 Task: Search one way flight ticket for 3 adults, 3 children in business from Wilmington: Wilmington Airport to Laramie: Laramie Regional Airport on 5-3-2023. Choice of flights is Alaska. Number of bags: 1 checked bag. Price is upto 42000. Outbound departure time preference is 21:45.
Action: Mouse moved to (350, 179)
Screenshot: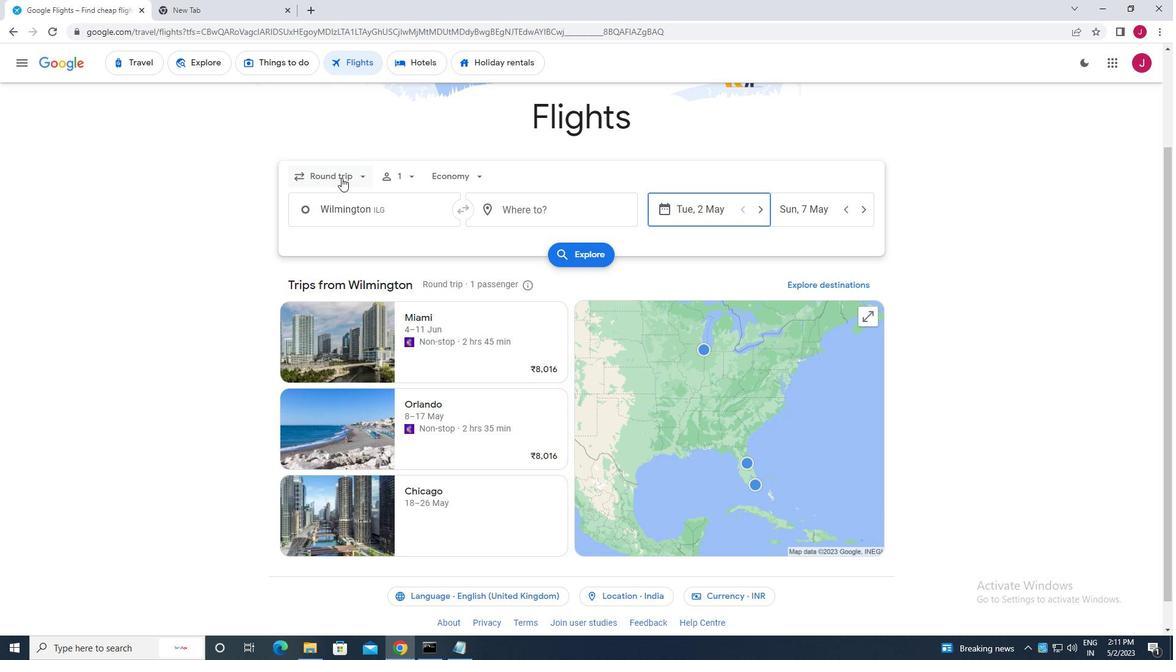 
Action: Mouse pressed left at (350, 179)
Screenshot: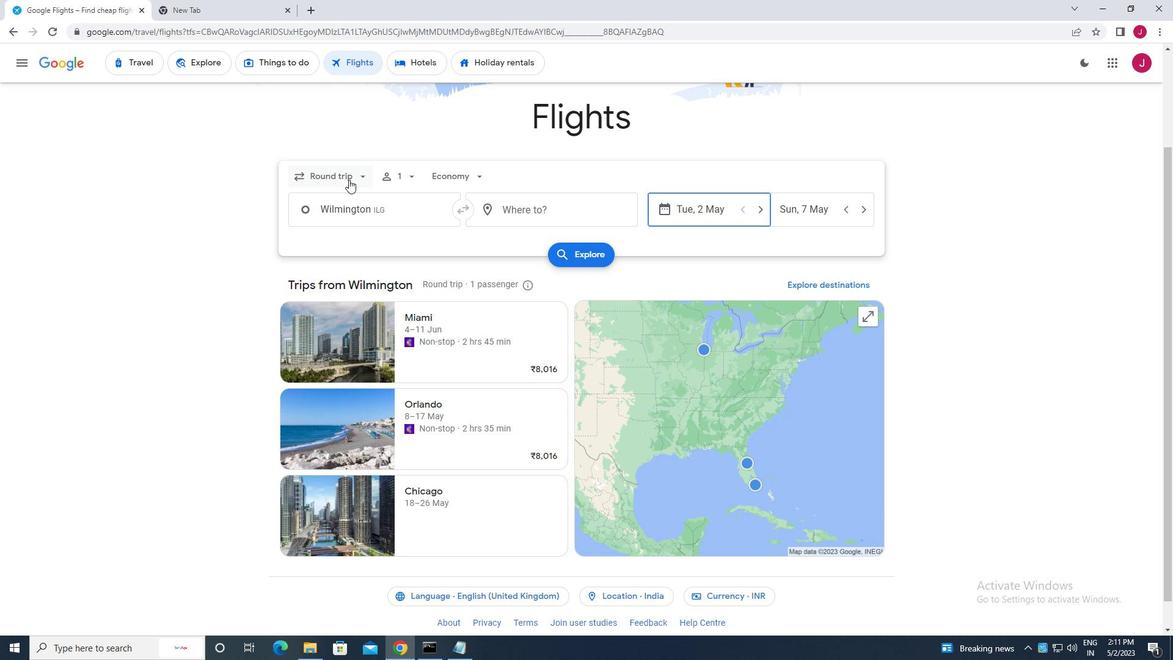 
Action: Mouse moved to (363, 231)
Screenshot: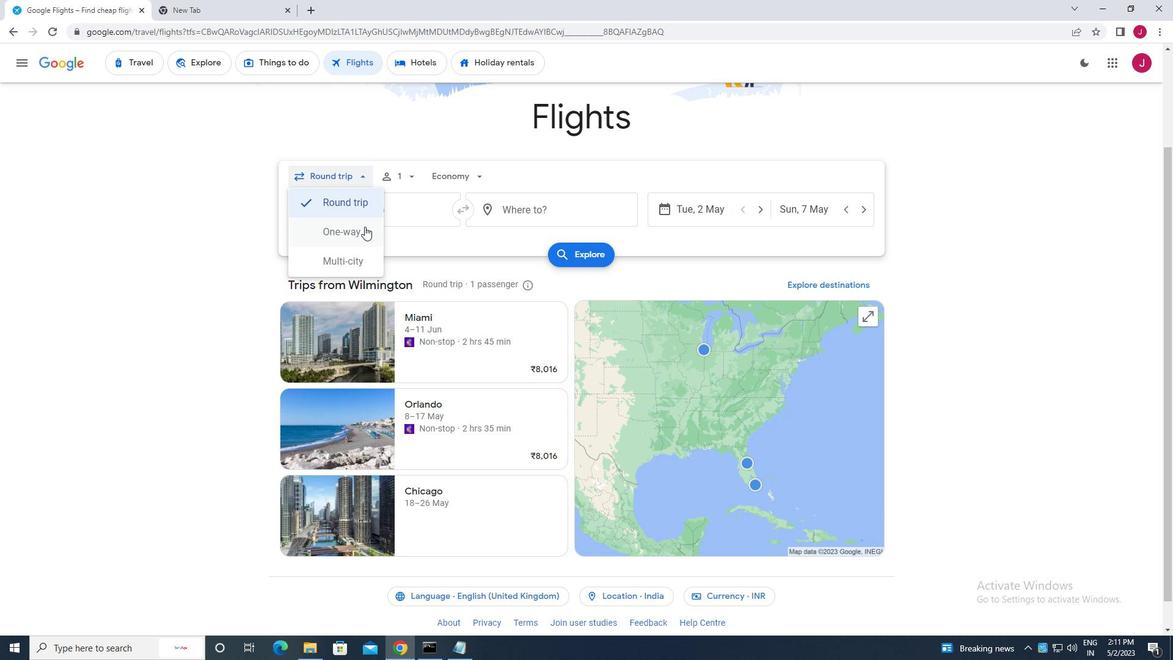 
Action: Mouse pressed left at (363, 231)
Screenshot: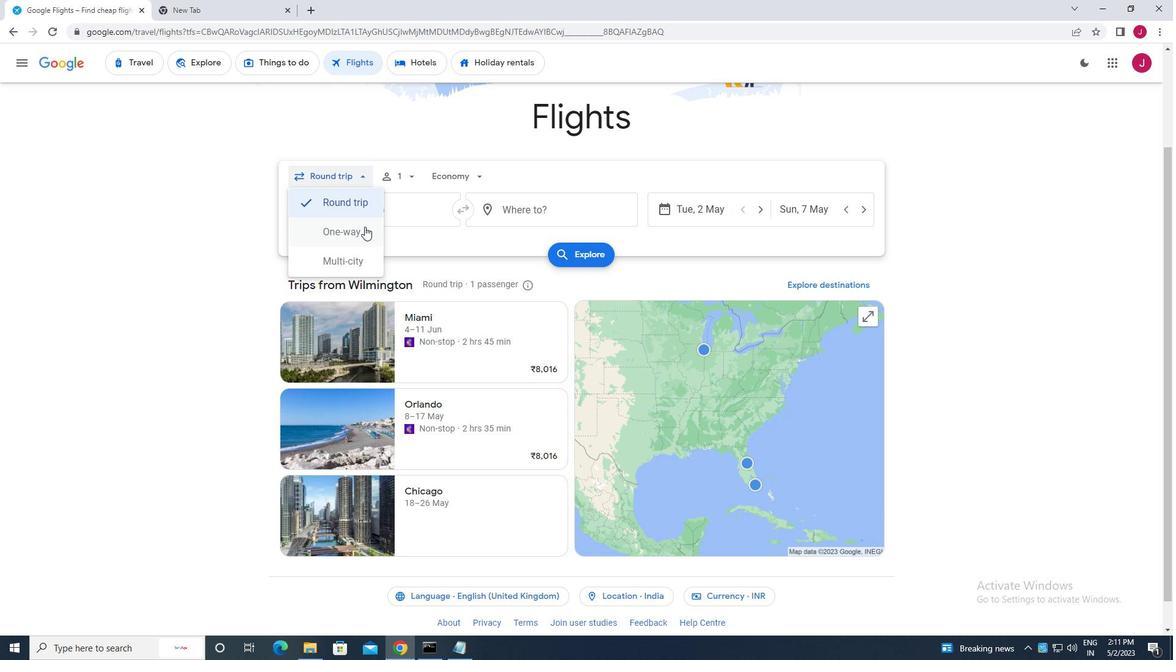 
Action: Mouse moved to (402, 176)
Screenshot: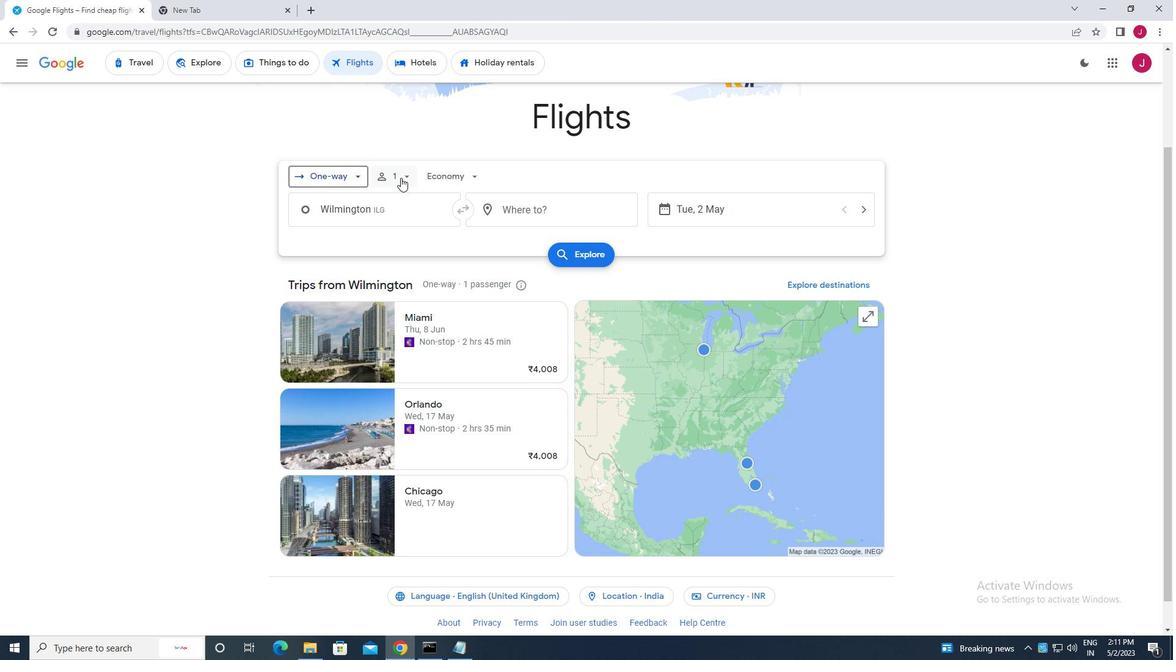 
Action: Mouse pressed left at (402, 176)
Screenshot: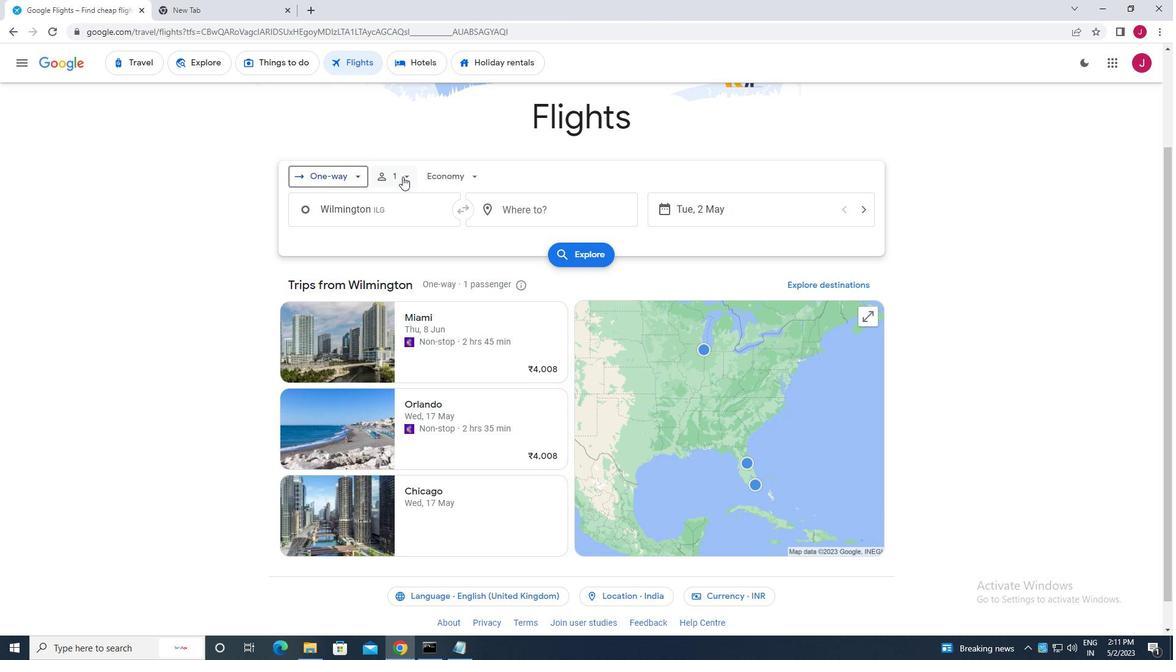 
Action: Mouse moved to (503, 215)
Screenshot: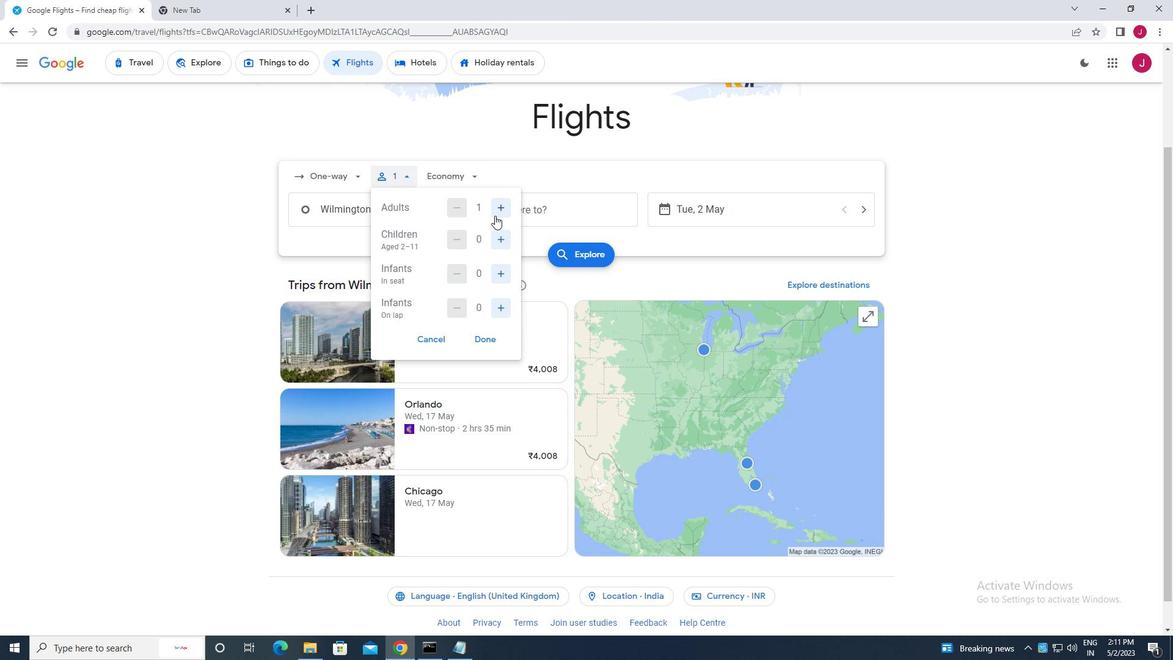 
Action: Mouse pressed left at (503, 215)
Screenshot: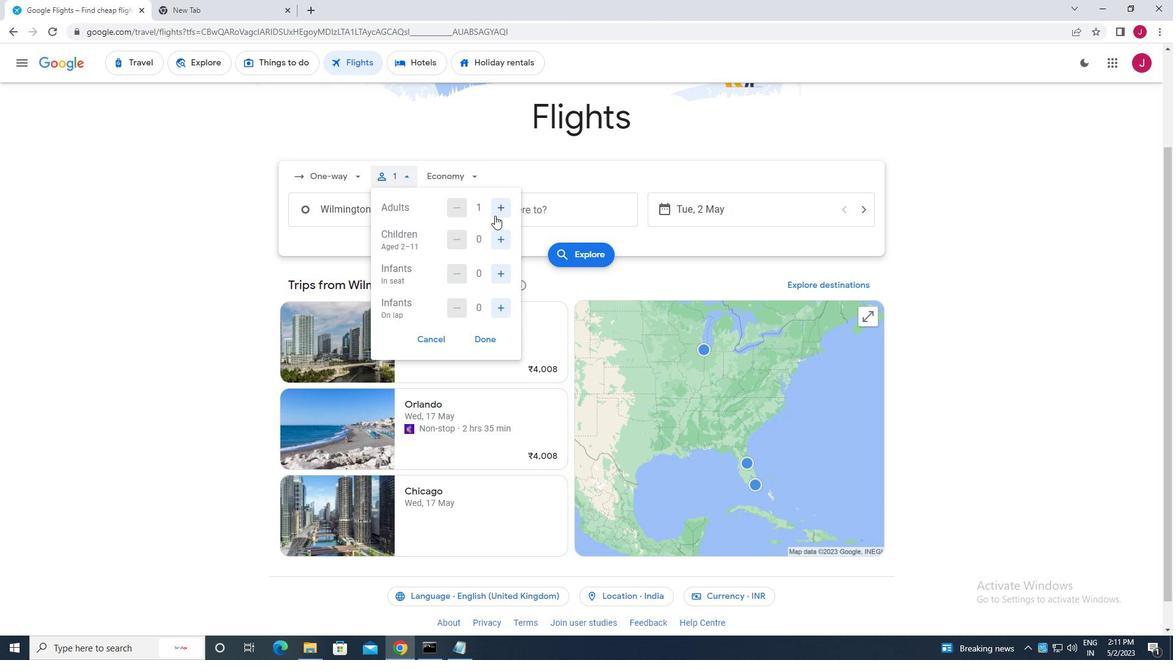 
Action: Mouse moved to (503, 215)
Screenshot: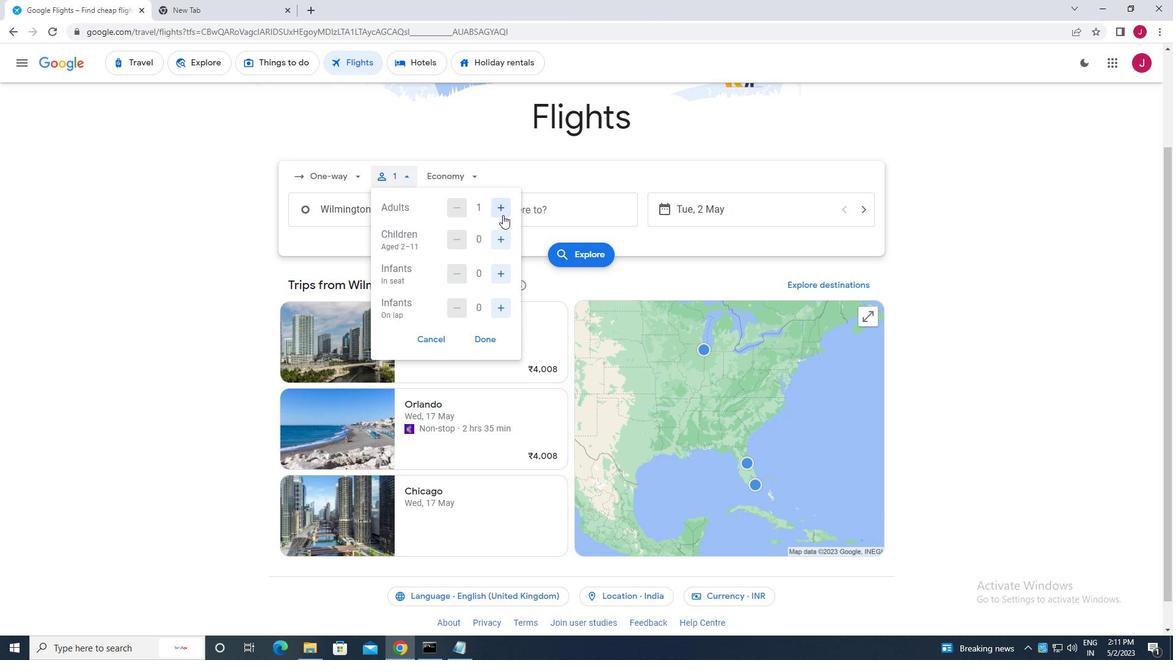 
Action: Mouse pressed left at (503, 215)
Screenshot: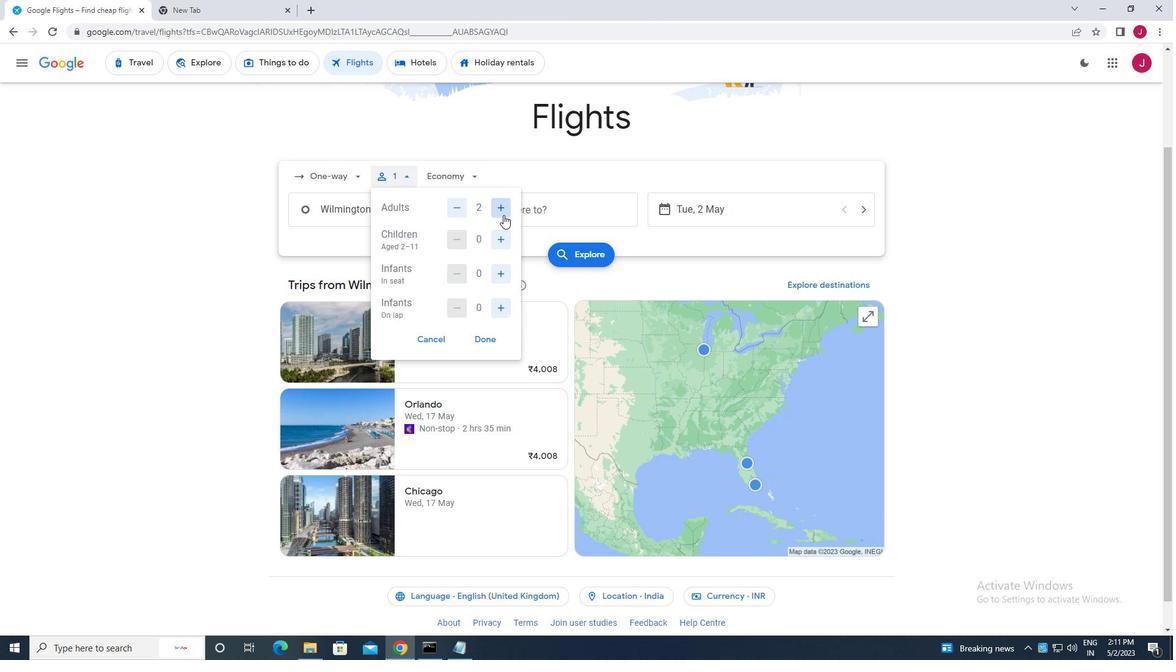 
Action: Mouse moved to (500, 240)
Screenshot: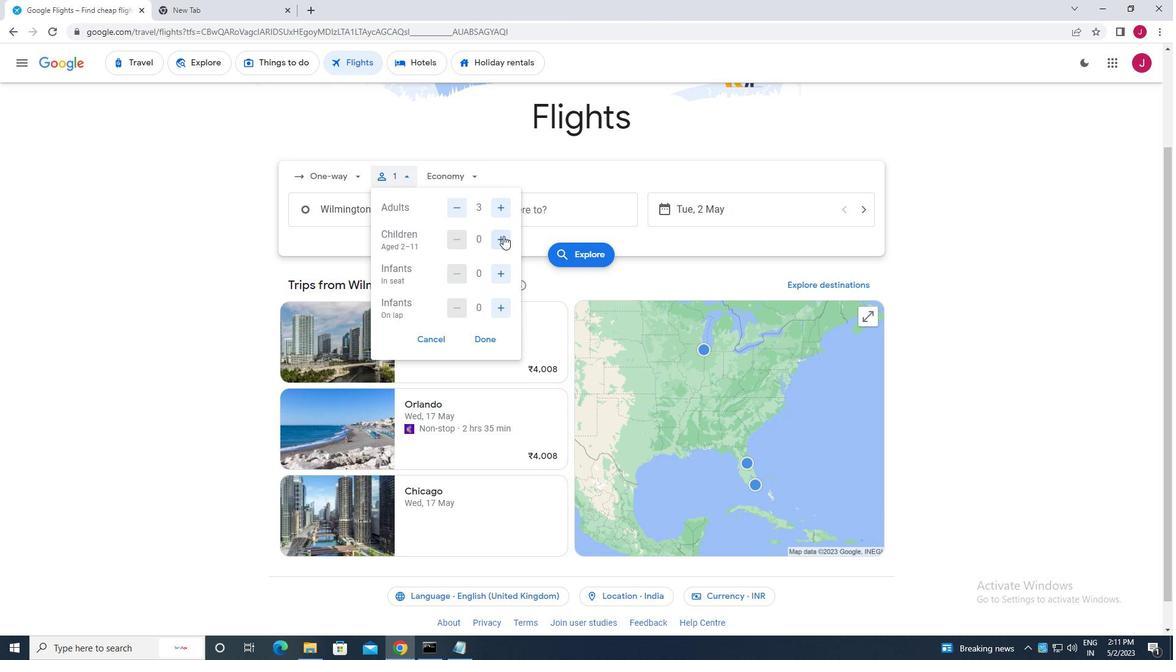 
Action: Mouse pressed left at (500, 240)
Screenshot: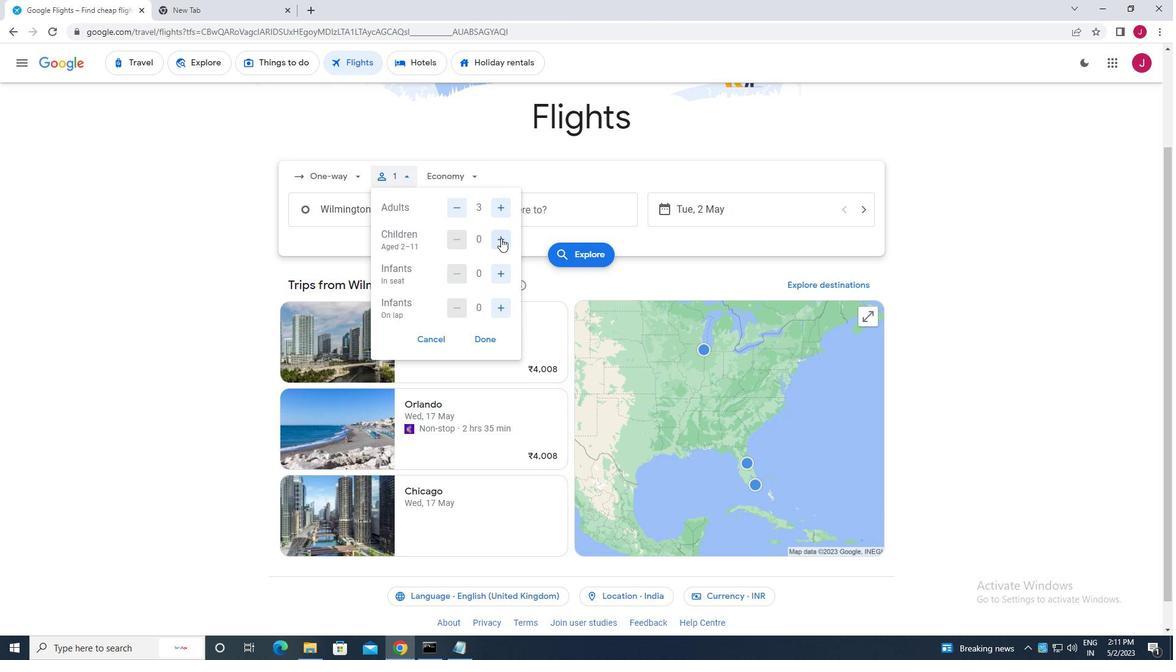 
Action: Mouse moved to (500, 240)
Screenshot: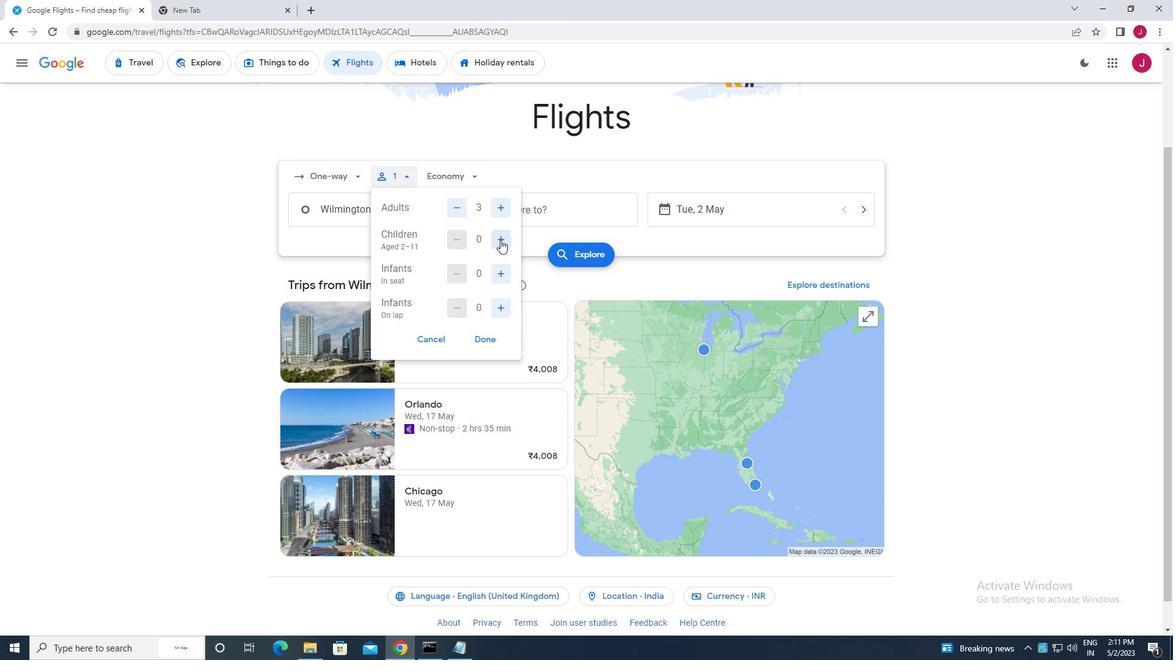 
Action: Mouse pressed left at (500, 240)
Screenshot: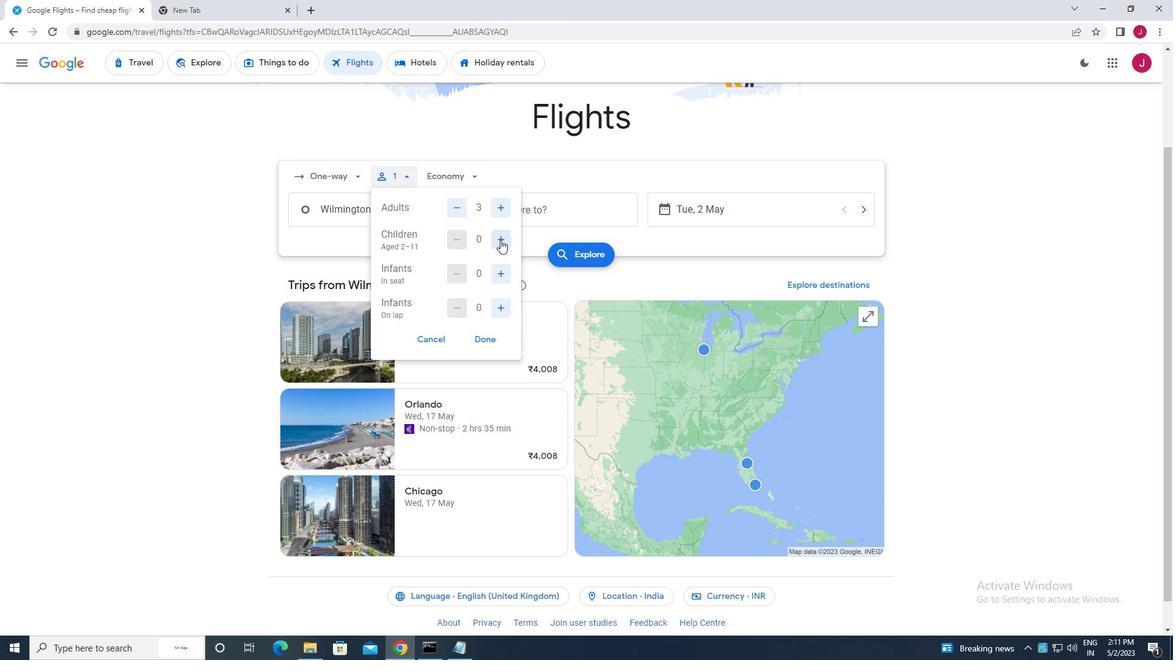 
Action: Mouse moved to (484, 336)
Screenshot: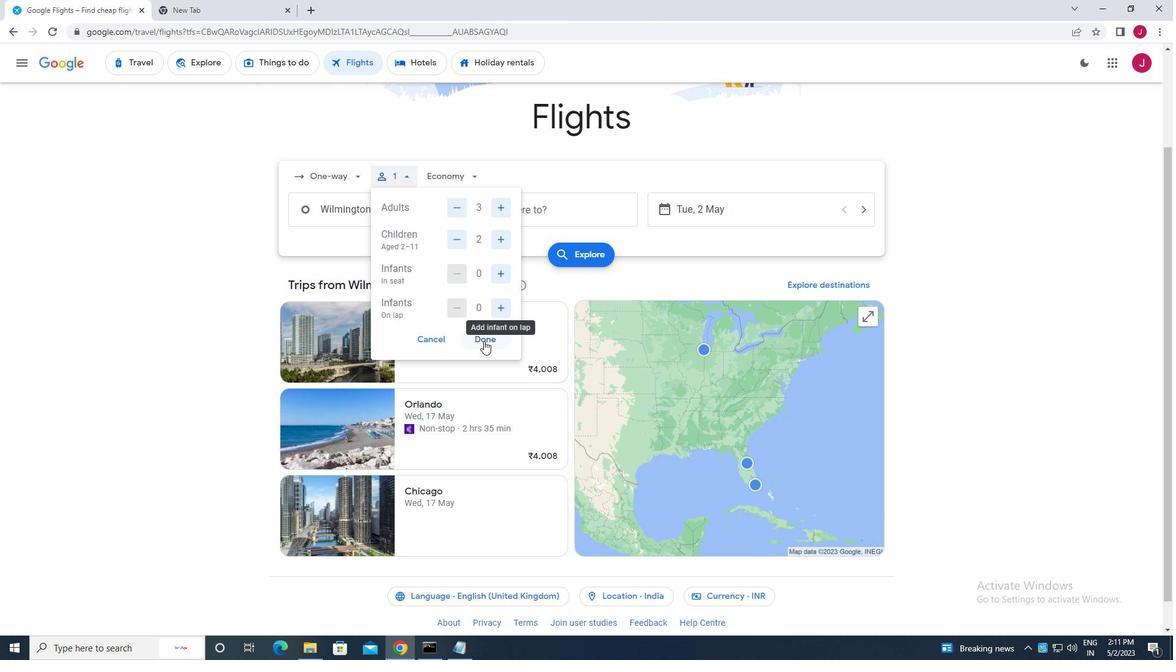
Action: Mouse pressed left at (484, 336)
Screenshot: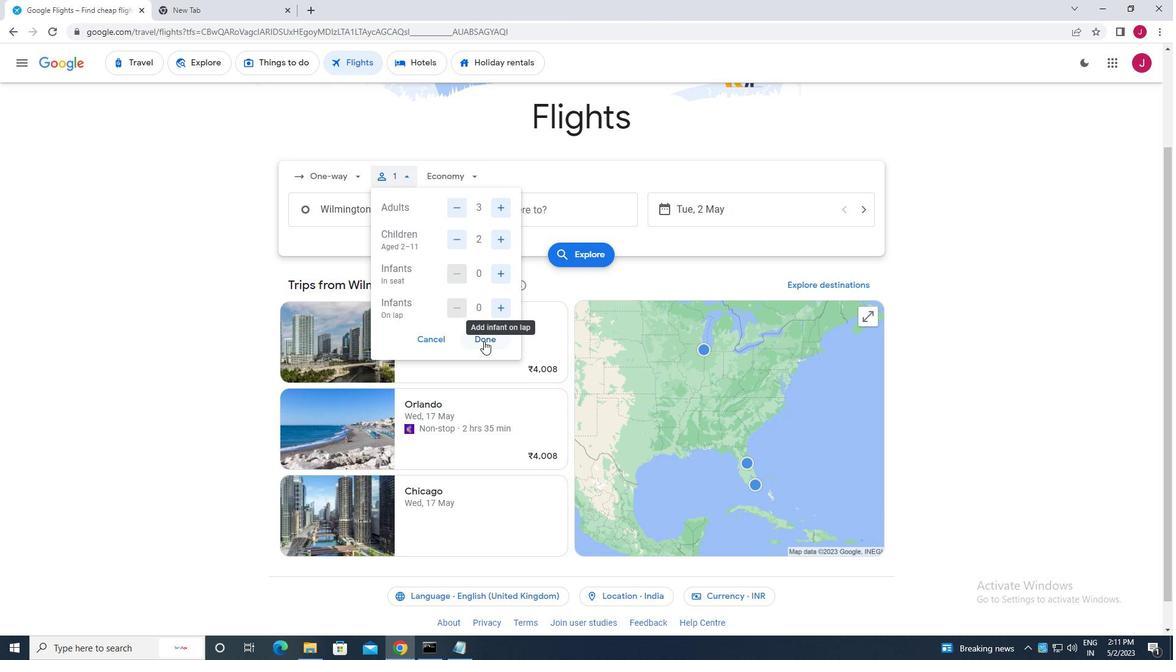 
Action: Mouse moved to (463, 182)
Screenshot: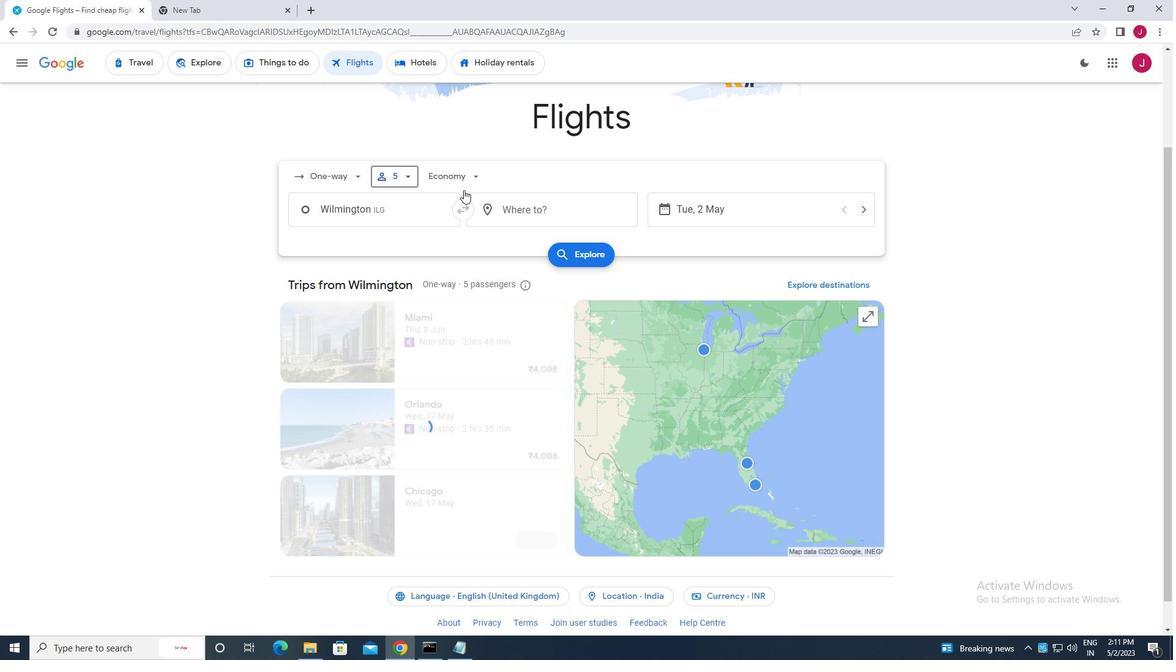 
Action: Mouse pressed left at (463, 182)
Screenshot: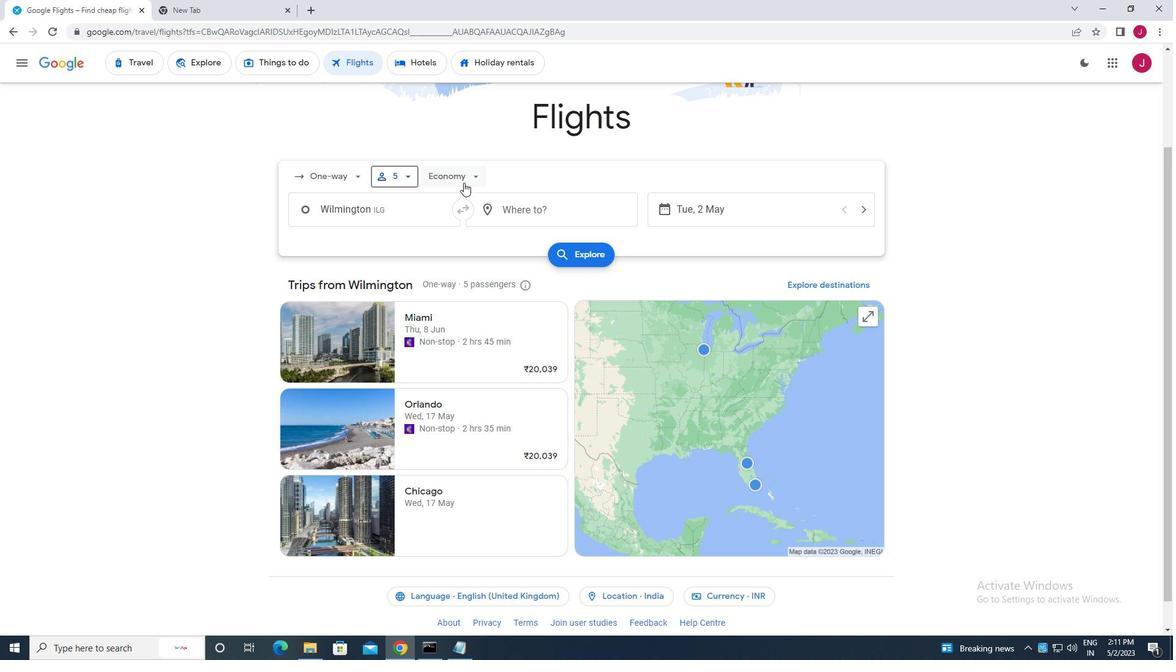 
Action: Mouse moved to (463, 262)
Screenshot: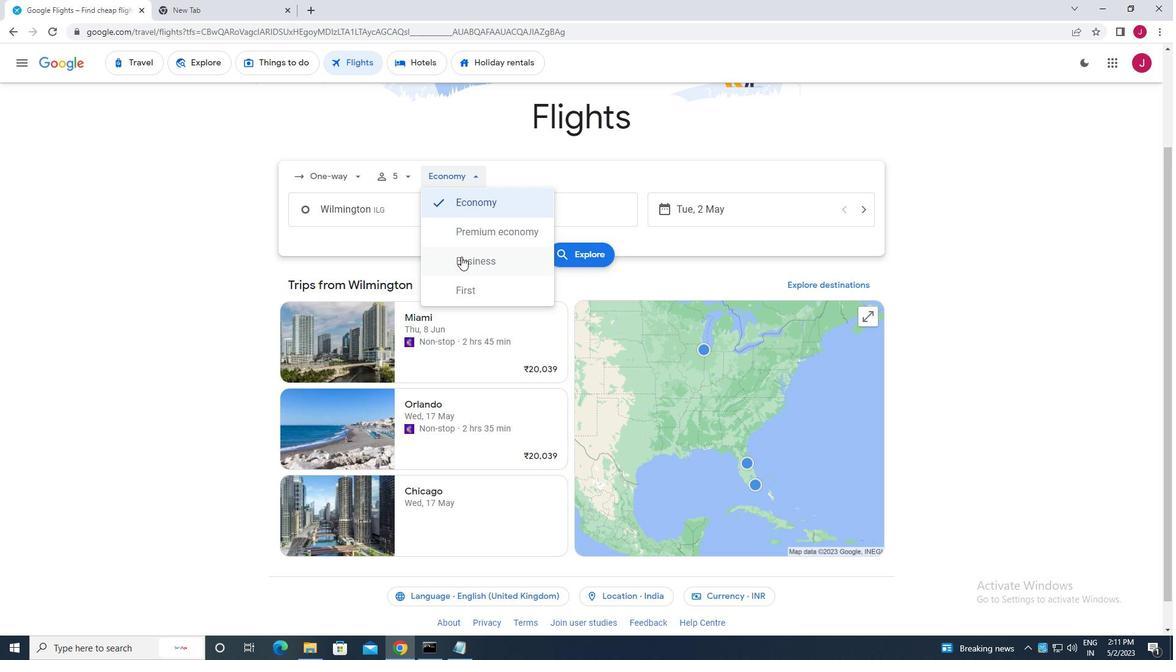 
Action: Mouse pressed left at (463, 262)
Screenshot: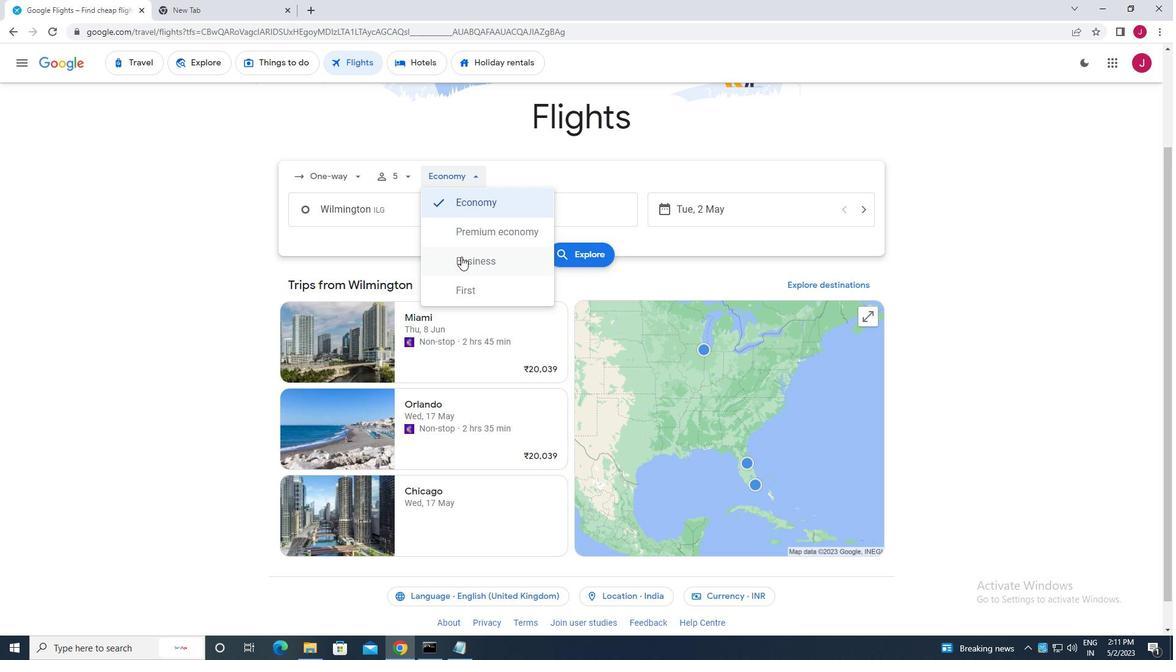 
Action: Mouse moved to (420, 217)
Screenshot: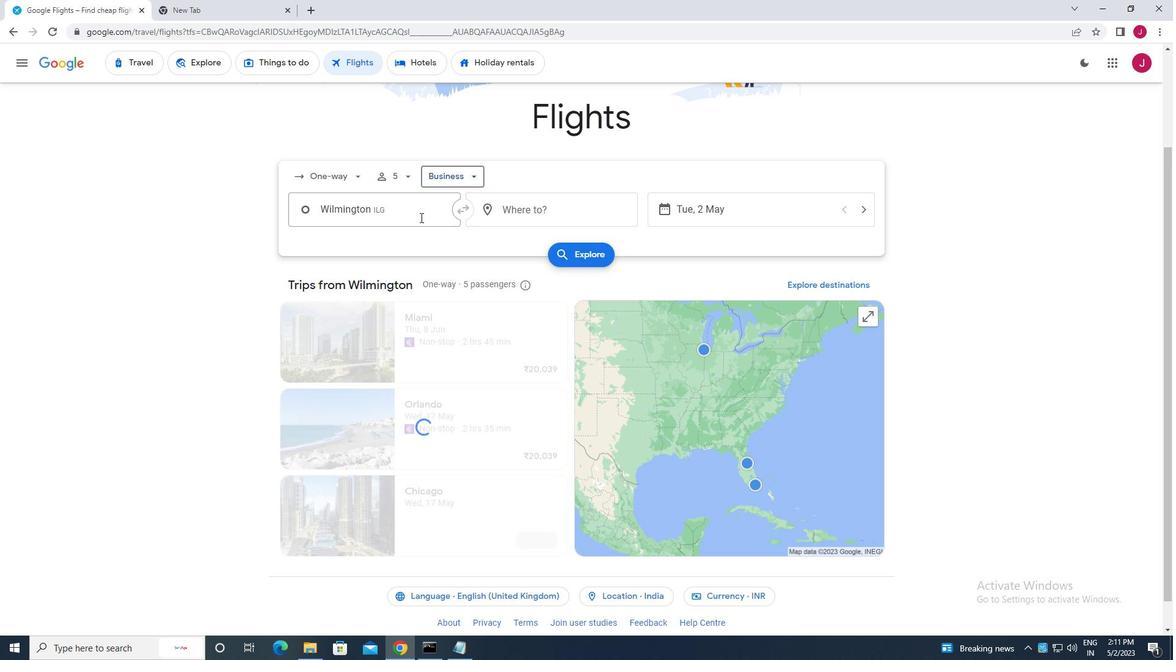 
Action: Mouse pressed left at (420, 217)
Screenshot: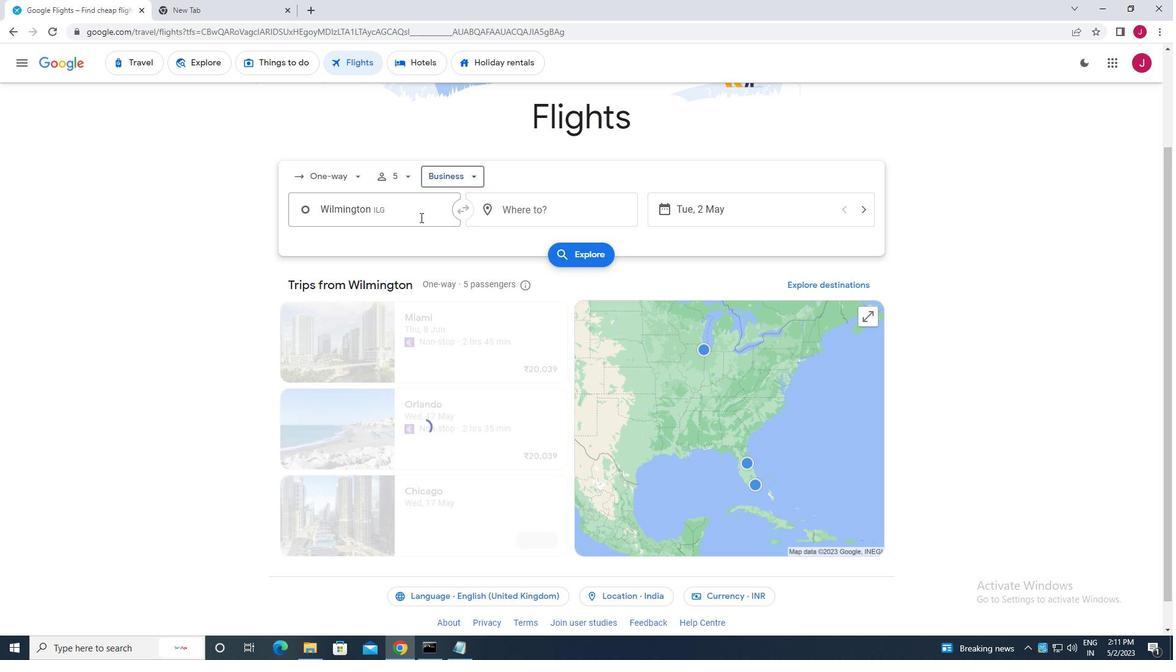 
Action: Mouse moved to (420, 217)
Screenshot: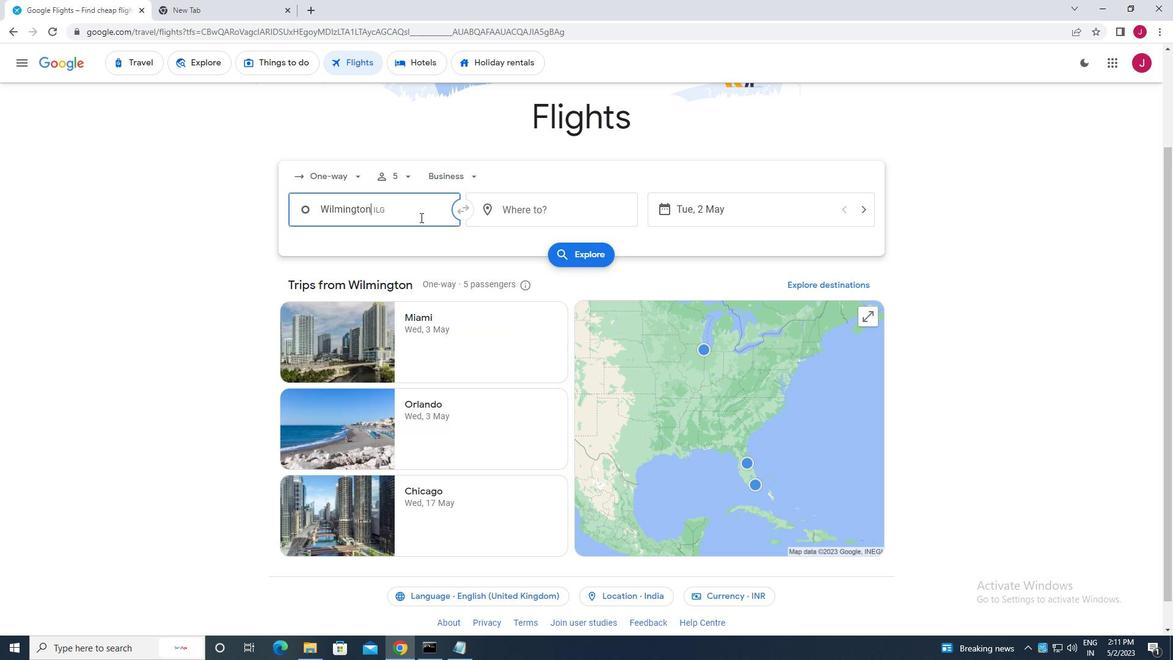 
Action: Key pressed wilmington
Screenshot: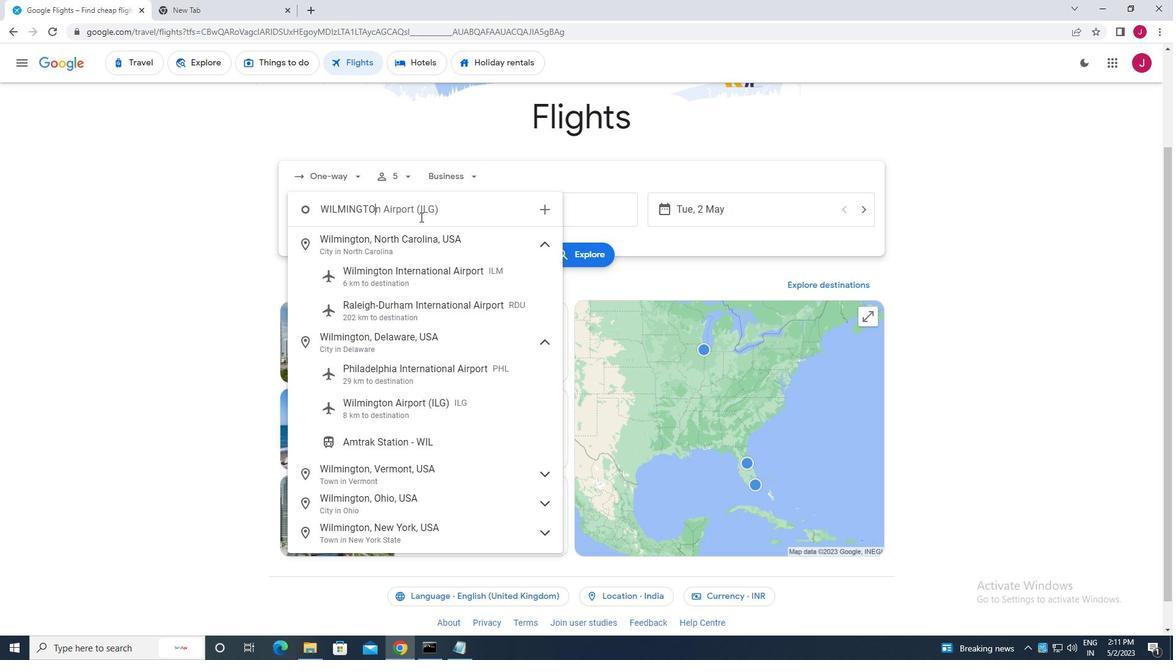 
Action: Mouse moved to (449, 212)
Screenshot: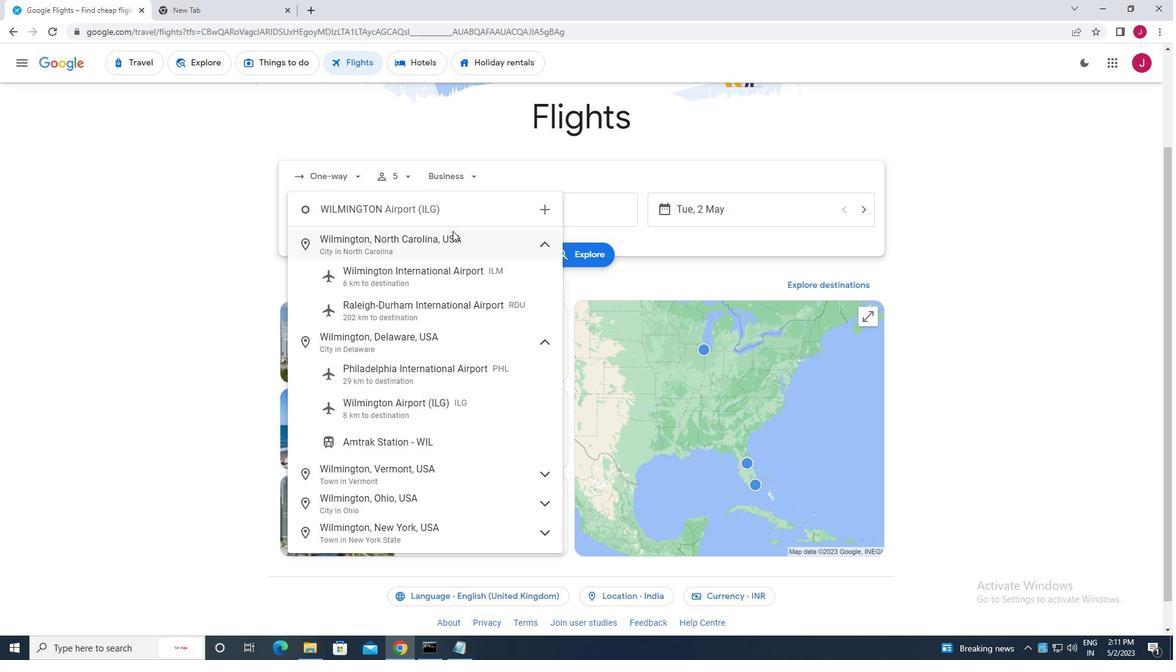 
Action: Key pressed <Key.space>a
Screenshot: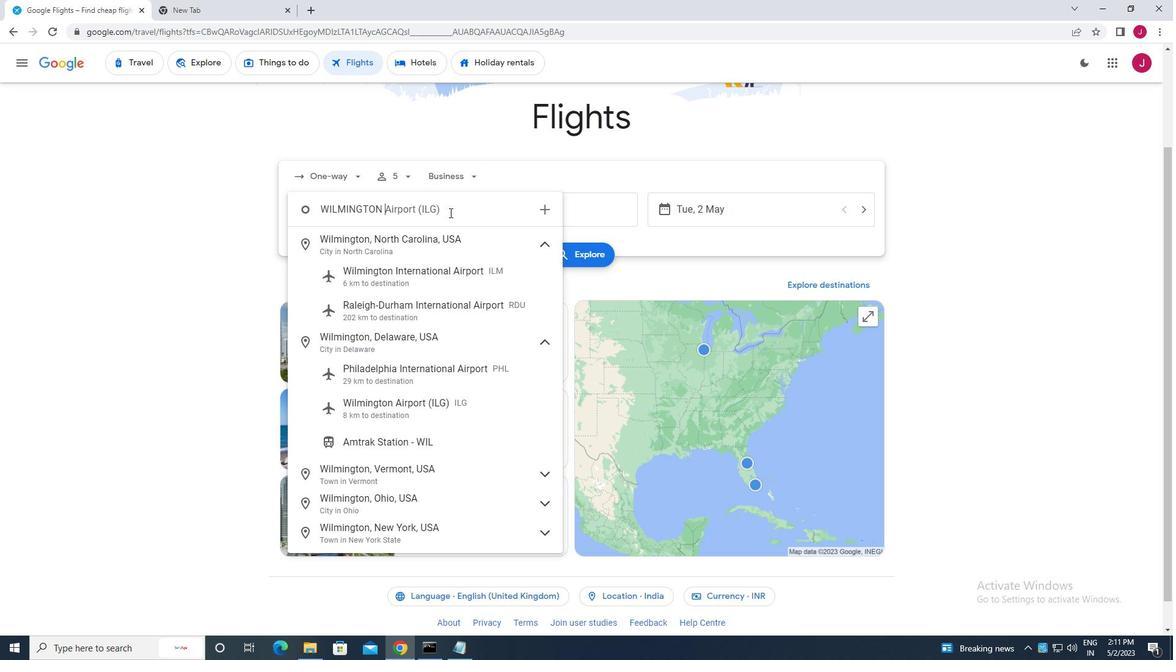 
Action: Mouse moved to (406, 305)
Screenshot: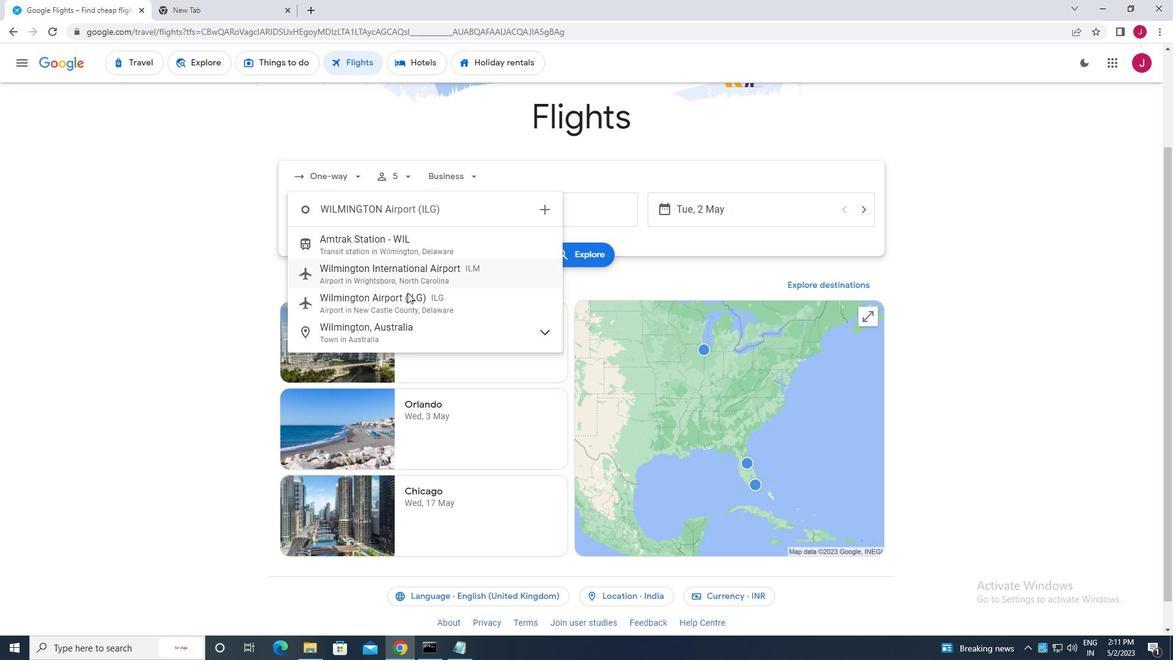 
Action: Mouse pressed left at (406, 305)
Screenshot: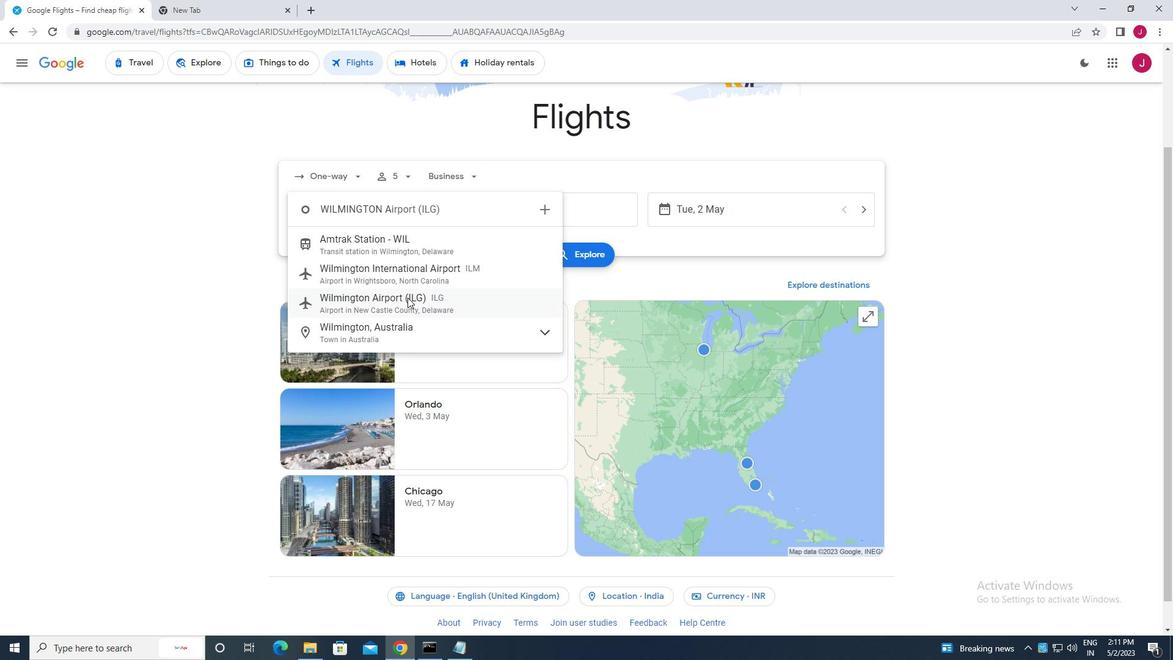 
Action: Mouse moved to (575, 217)
Screenshot: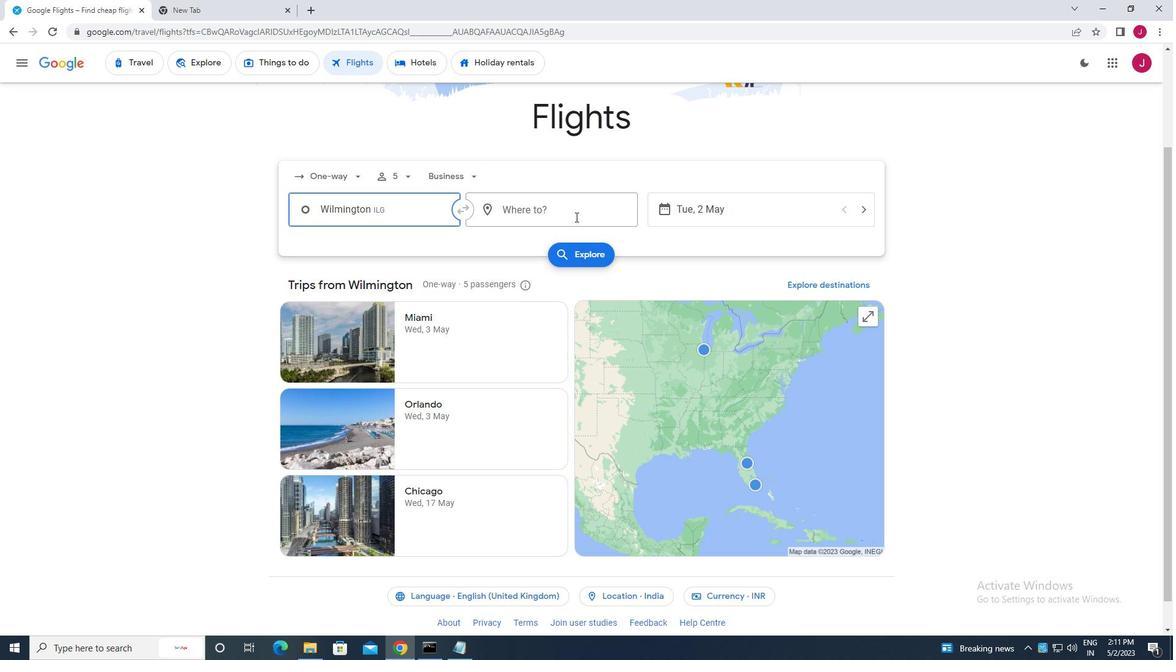 
Action: Mouse pressed left at (575, 217)
Screenshot: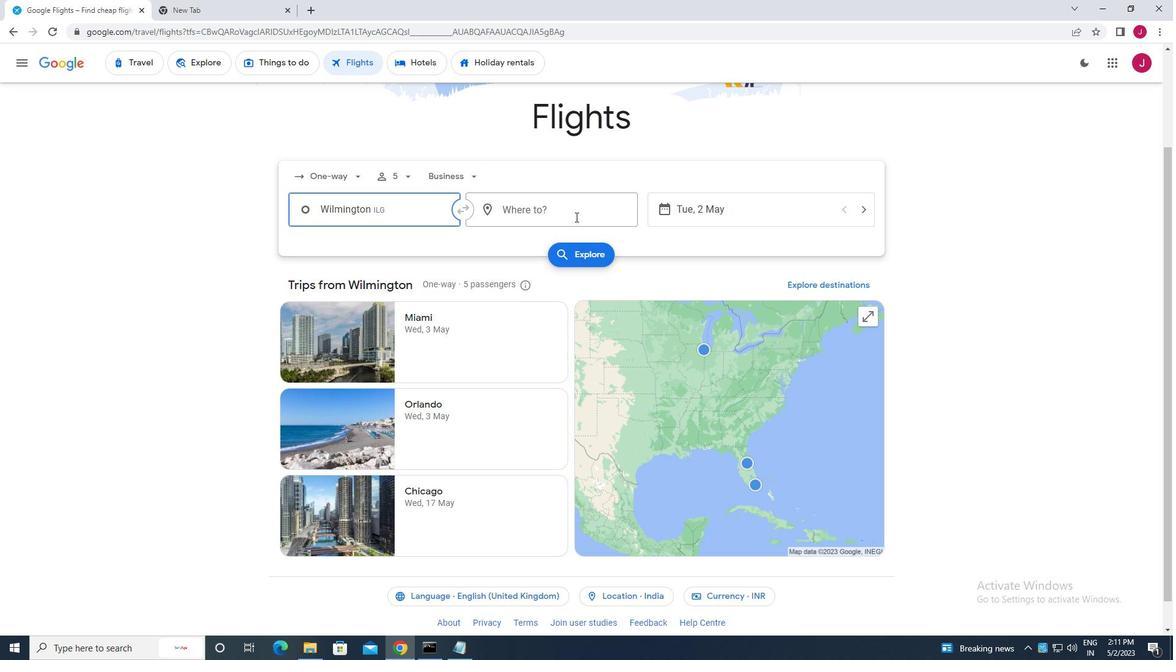
Action: Mouse moved to (575, 217)
Screenshot: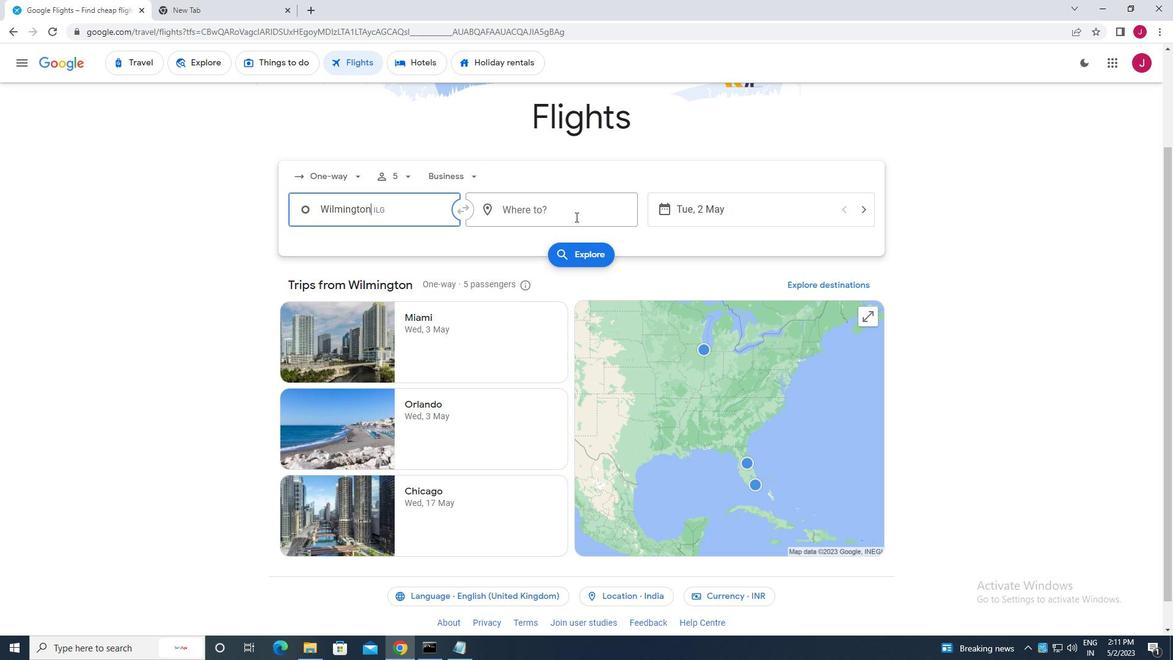 
Action: Key pressed laram
Screenshot: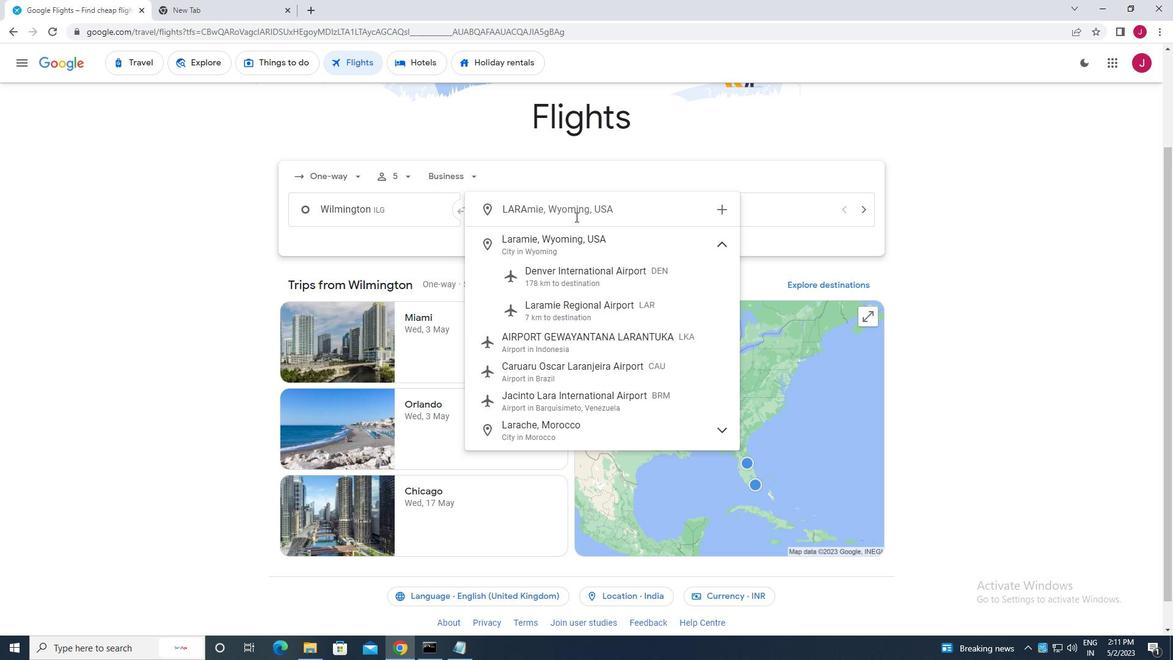 
Action: Mouse moved to (583, 304)
Screenshot: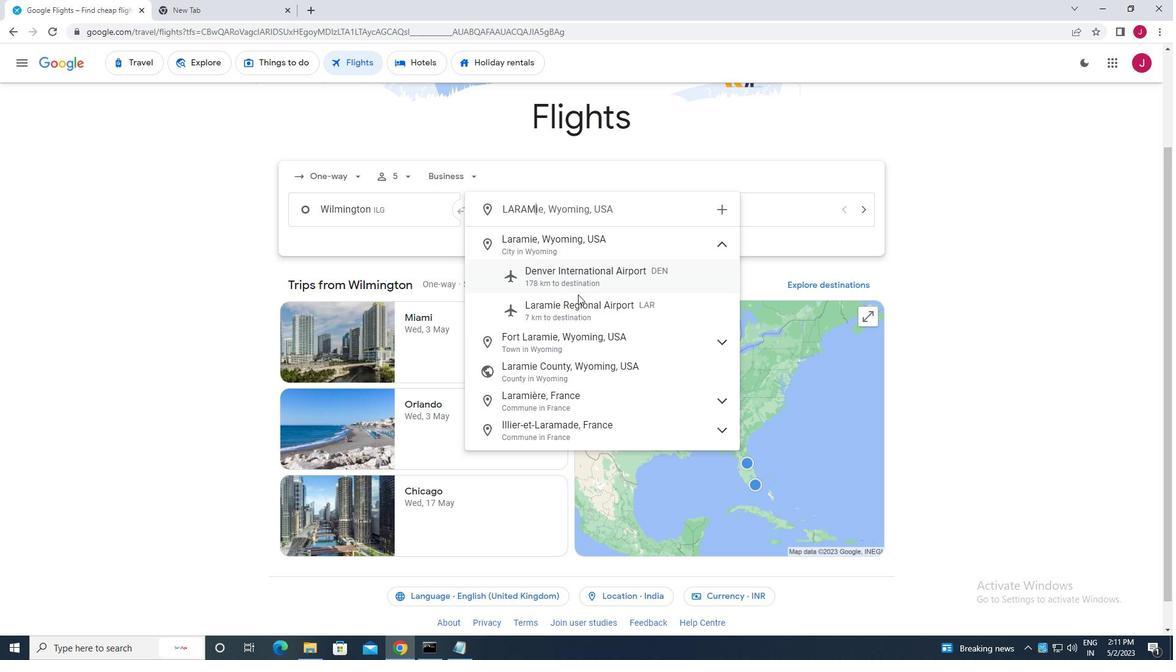 
Action: Mouse pressed left at (583, 304)
Screenshot: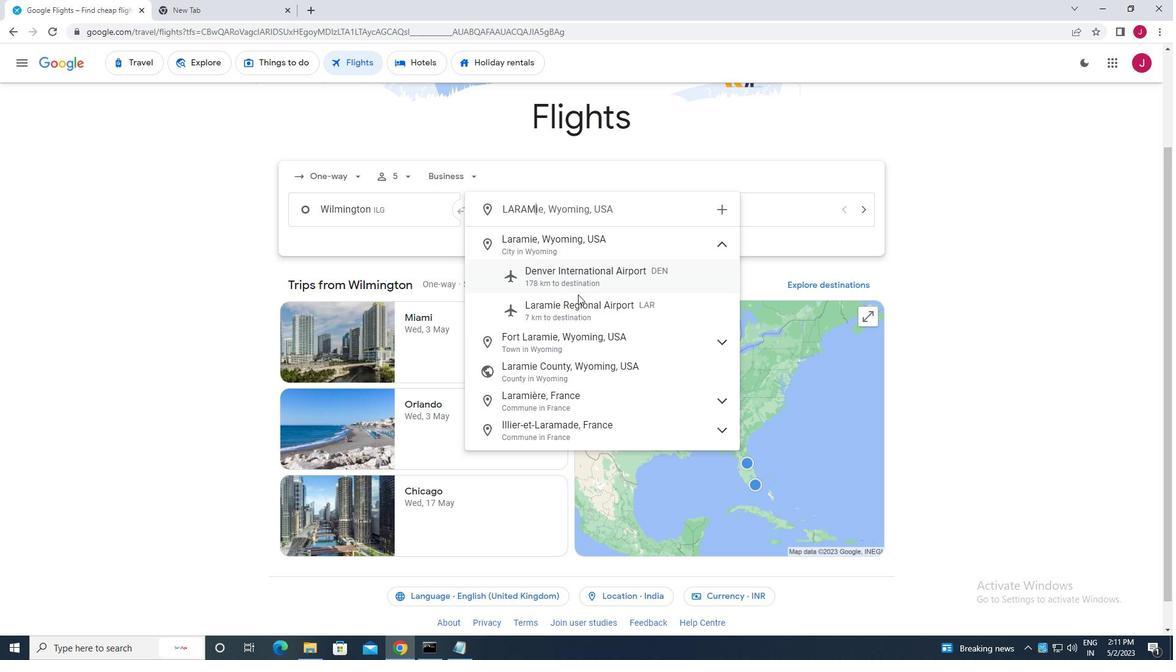 
Action: Mouse moved to (713, 218)
Screenshot: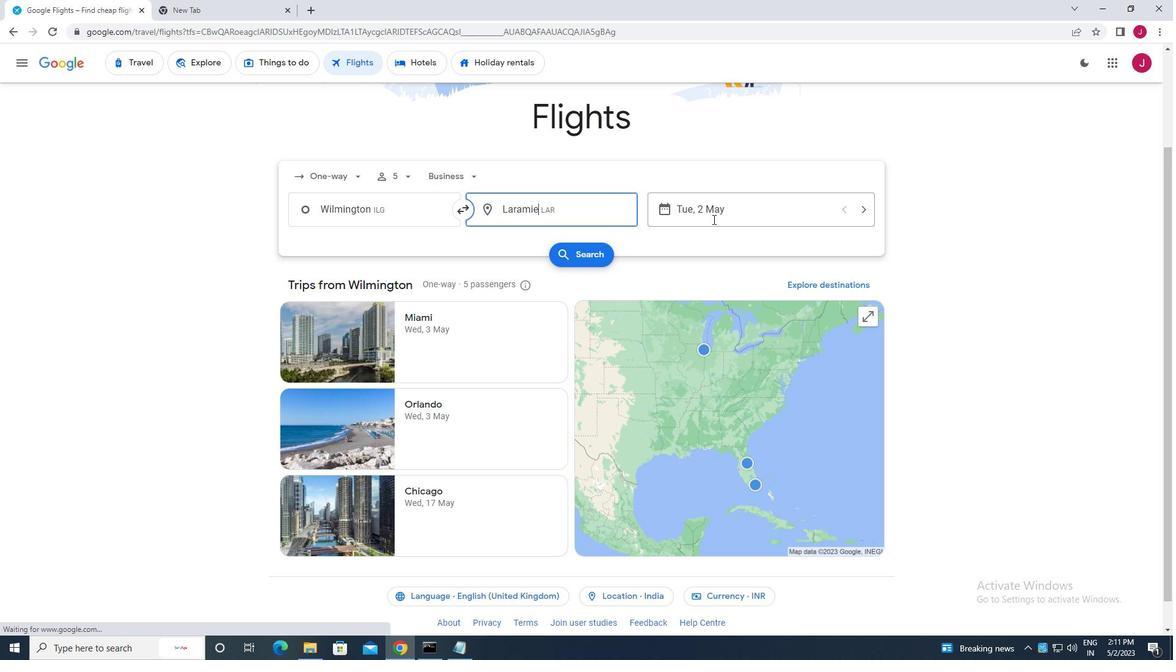 
Action: Mouse pressed left at (713, 218)
Screenshot: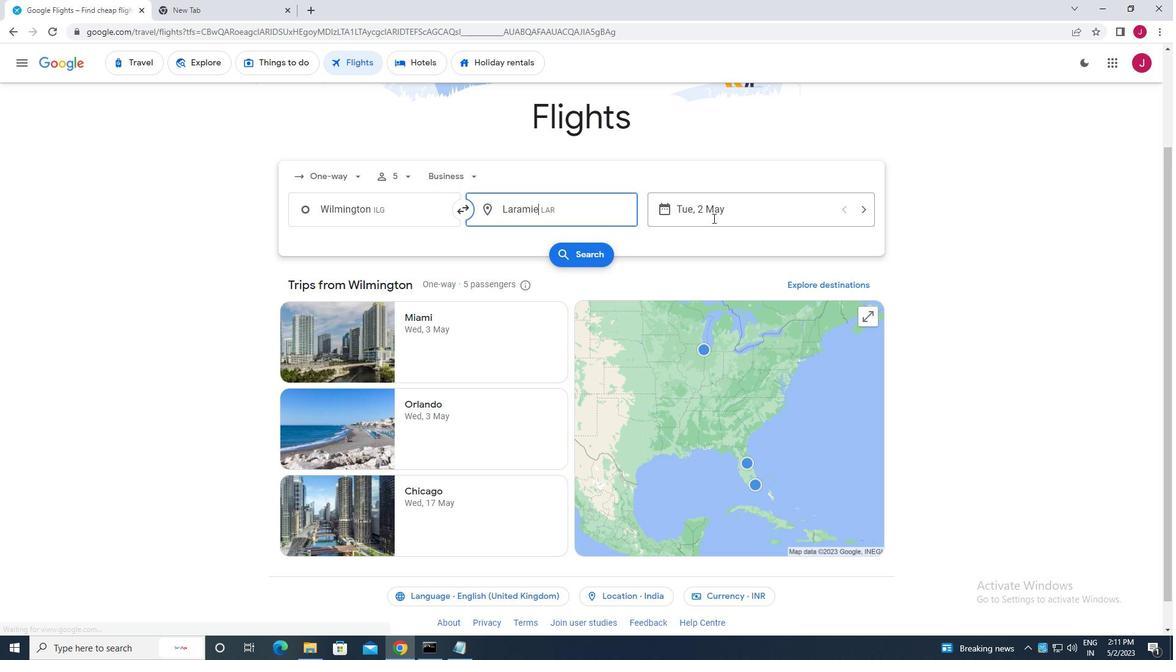 
Action: Mouse moved to (528, 304)
Screenshot: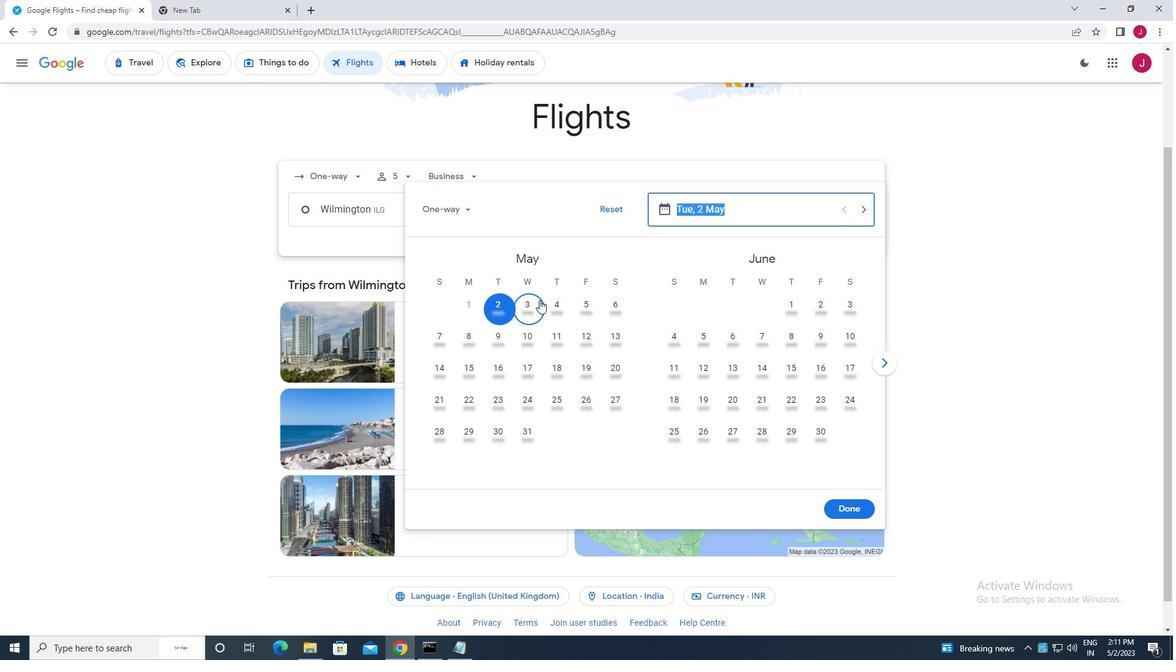 
Action: Mouse pressed left at (528, 304)
Screenshot: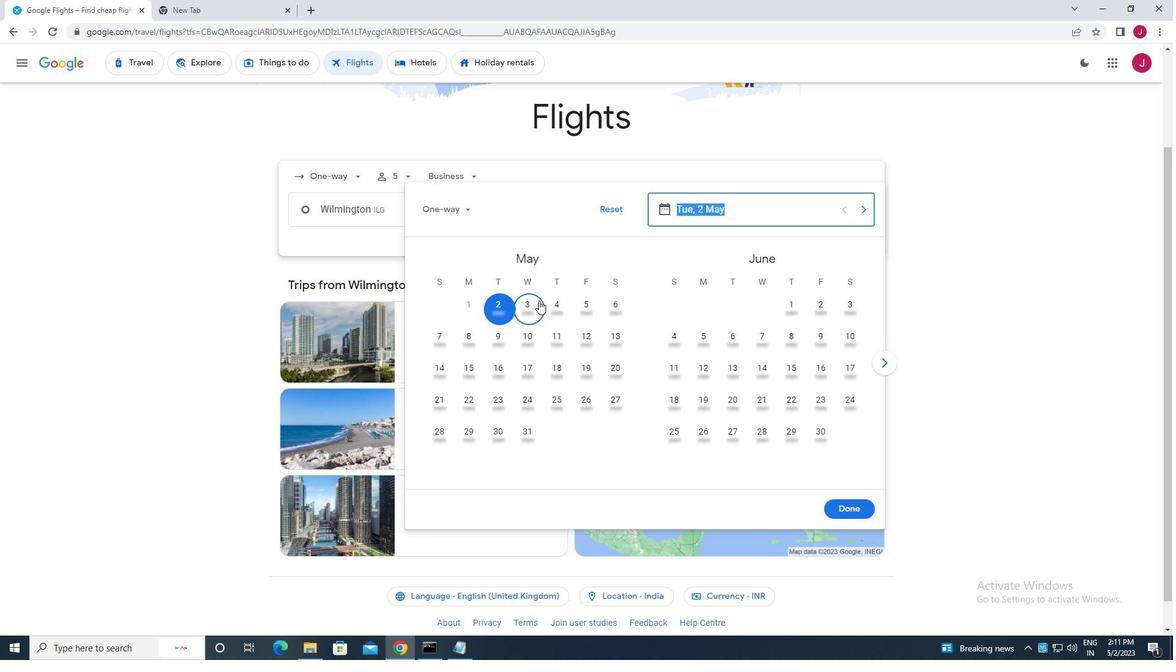 
Action: Mouse moved to (846, 511)
Screenshot: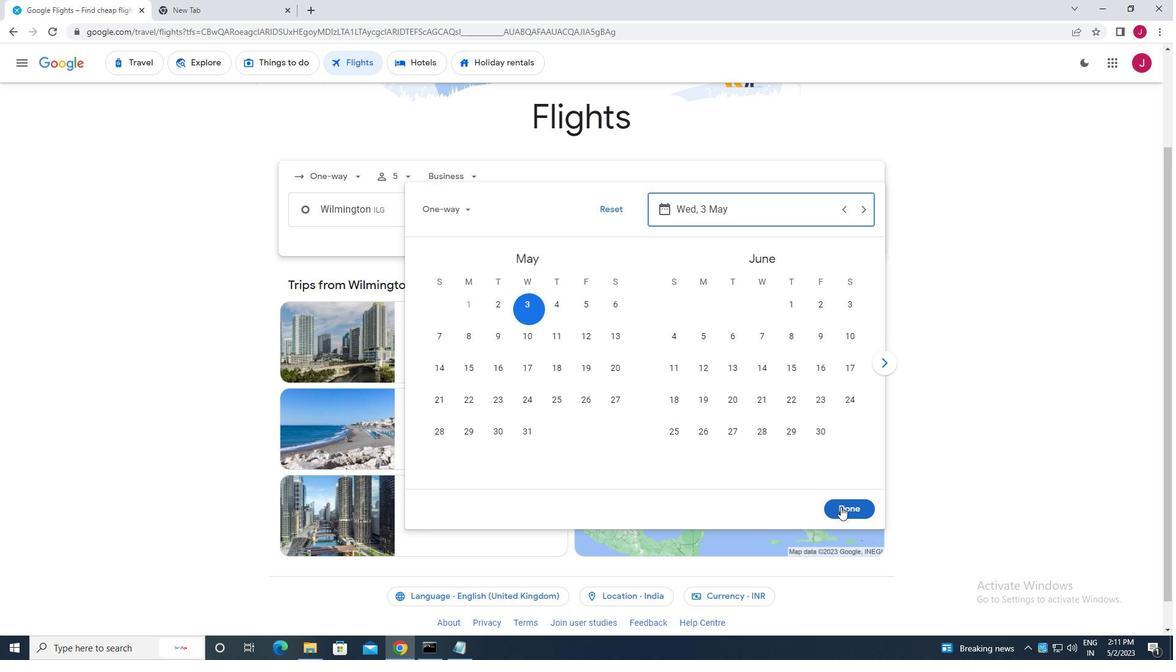 
Action: Mouse pressed left at (846, 511)
Screenshot: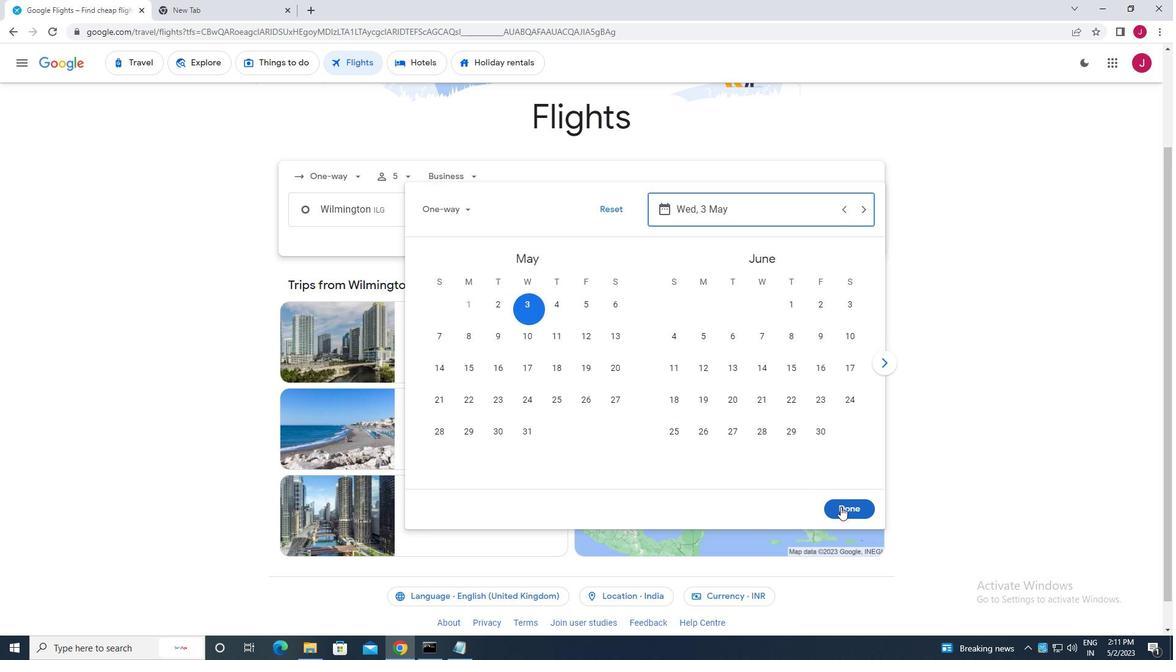 
Action: Mouse moved to (595, 256)
Screenshot: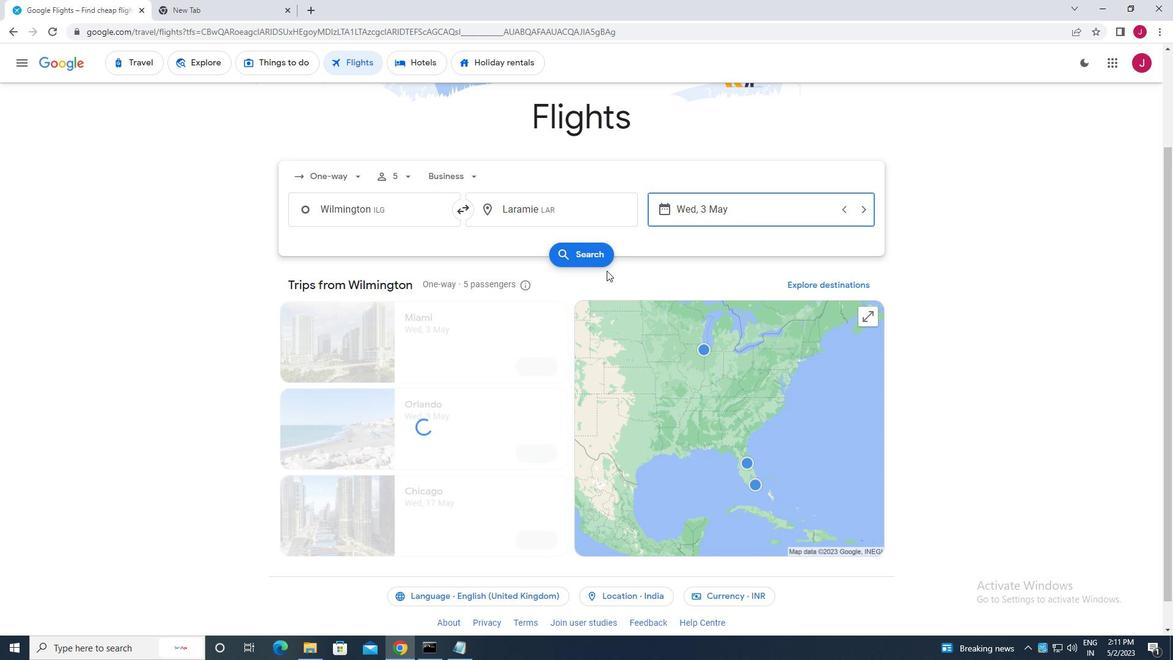 
Action: Mouse pressed left at (595, 256)
Screenshot: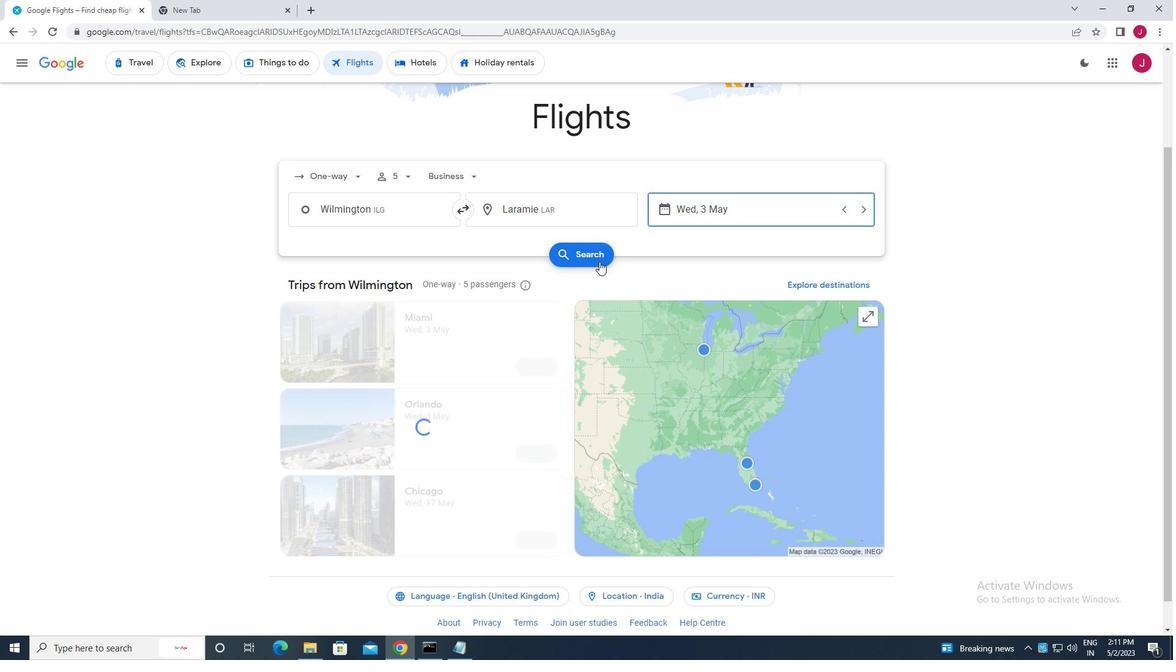 
Action: Mouse moved to (314, 176)
Screenshot: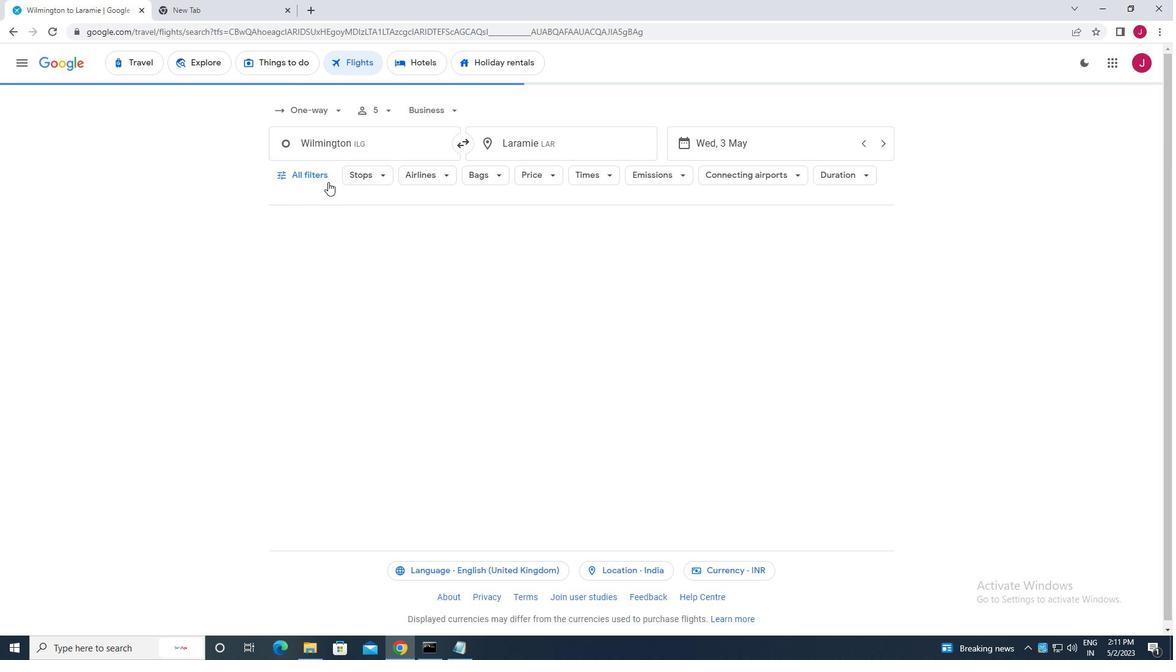 
Action: Mouse pressed left at (314, 176)
Screenshot: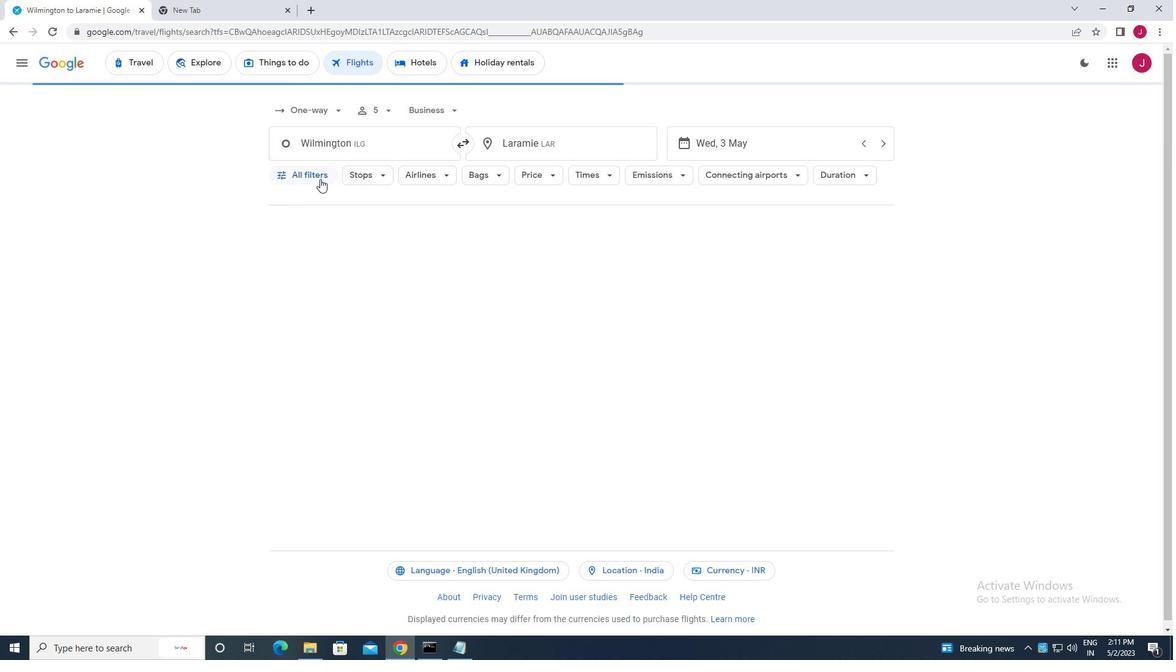 
Action: Mouse moved to (360, 233)
Screenshot: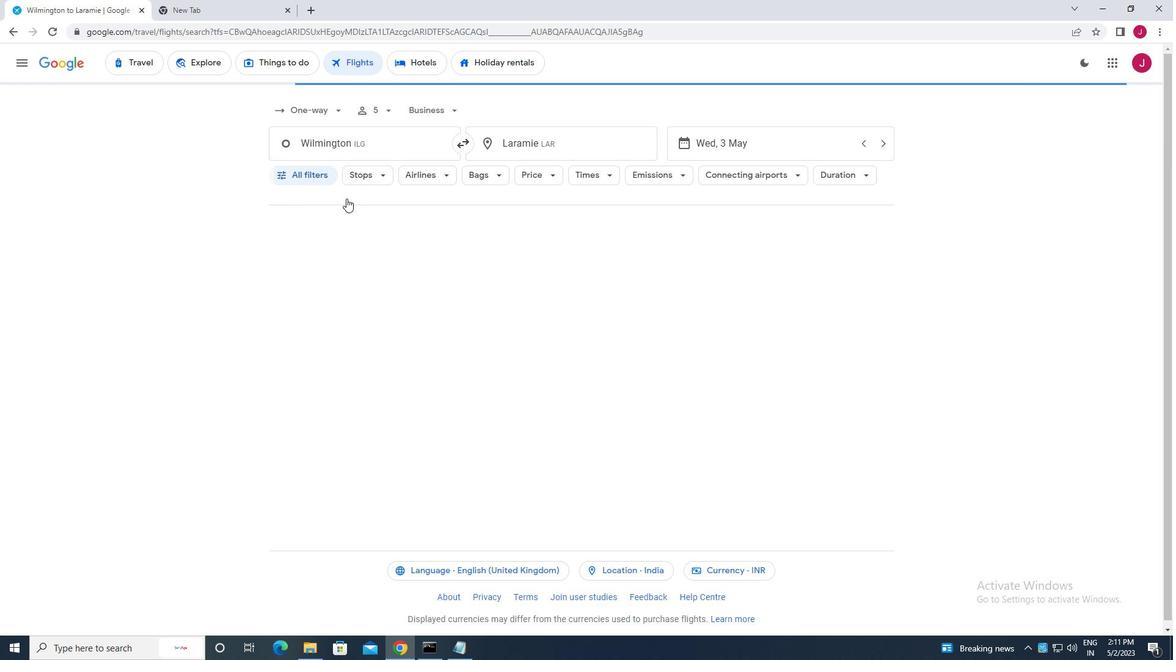 
Action: Mouse scrolled (360, 232) with delta (0, 0)
Screenshot: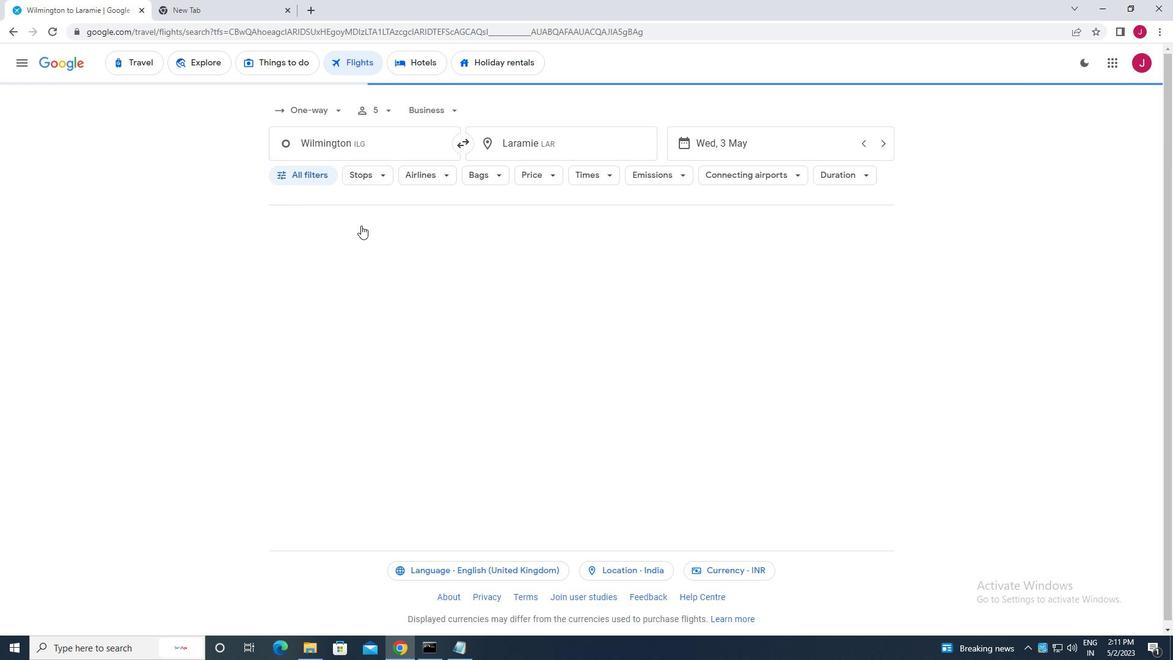 
Action: Mouse moved to (360, 234)
Screenshot: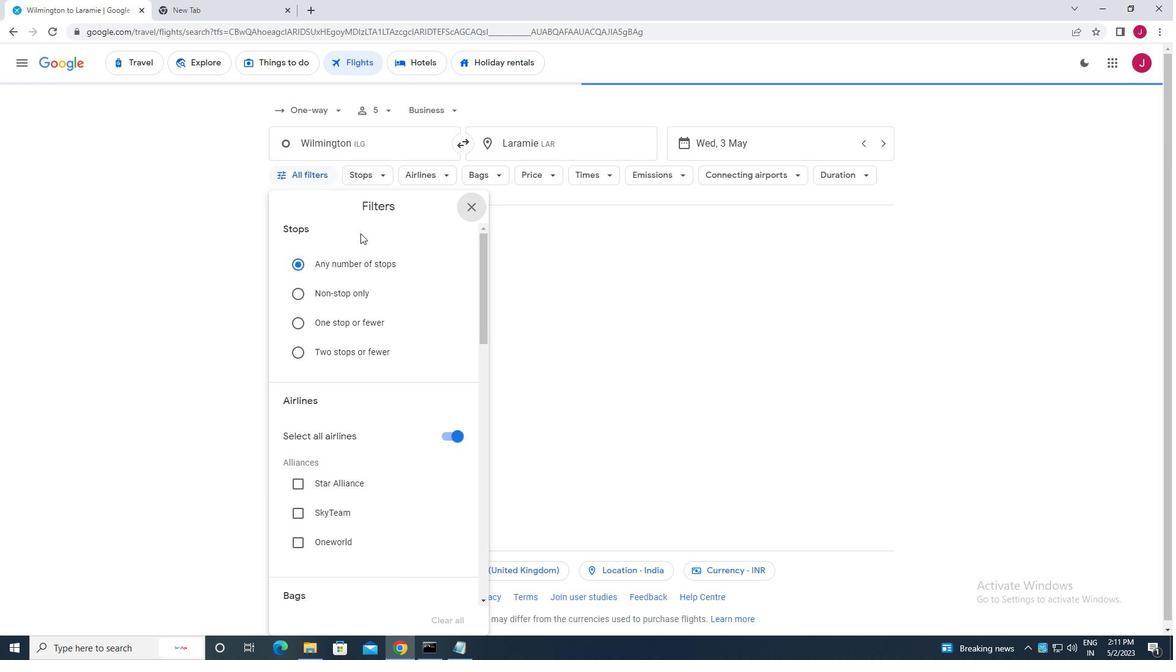 
Action: Mouse scrolled (360, 233) with delta (0, 0)
Screenshot: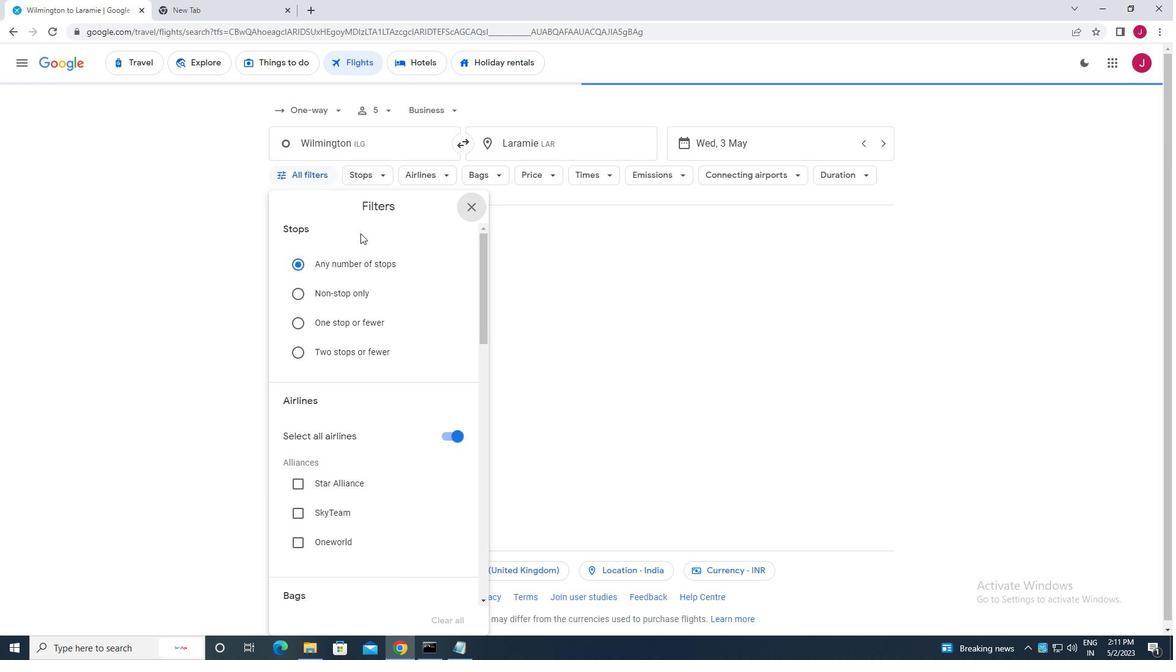 
Action: Mouse moved to (360, 238)
Screenshot: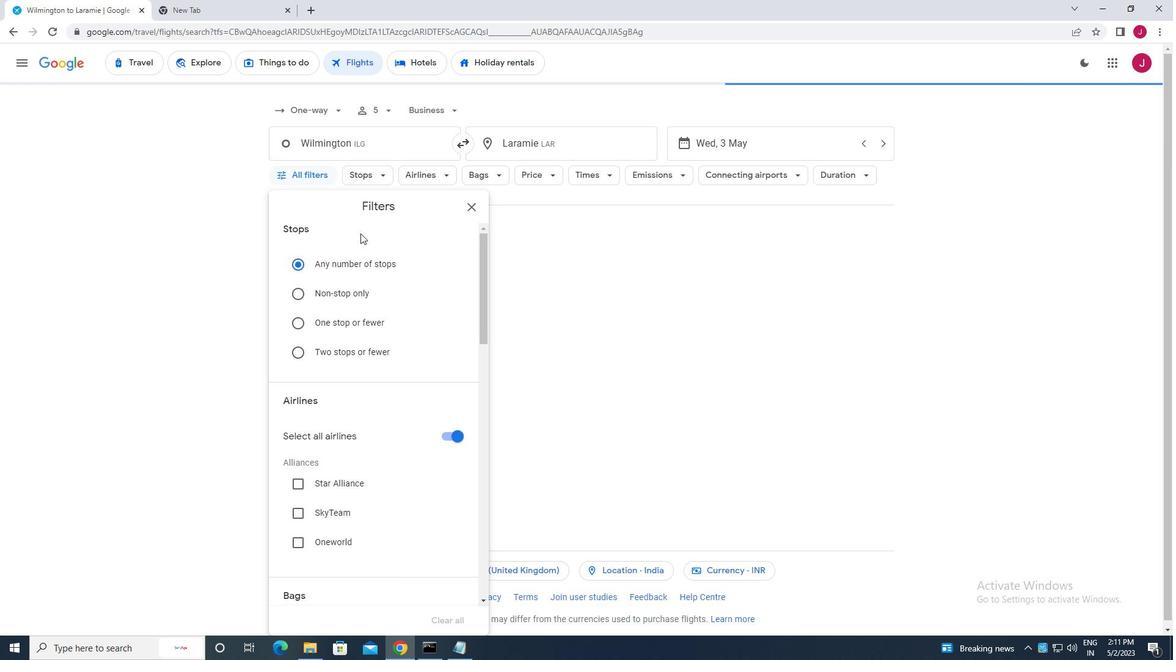 
Action: Mouse scrolled (360, 237) with delta (0, 0)
Screenshot: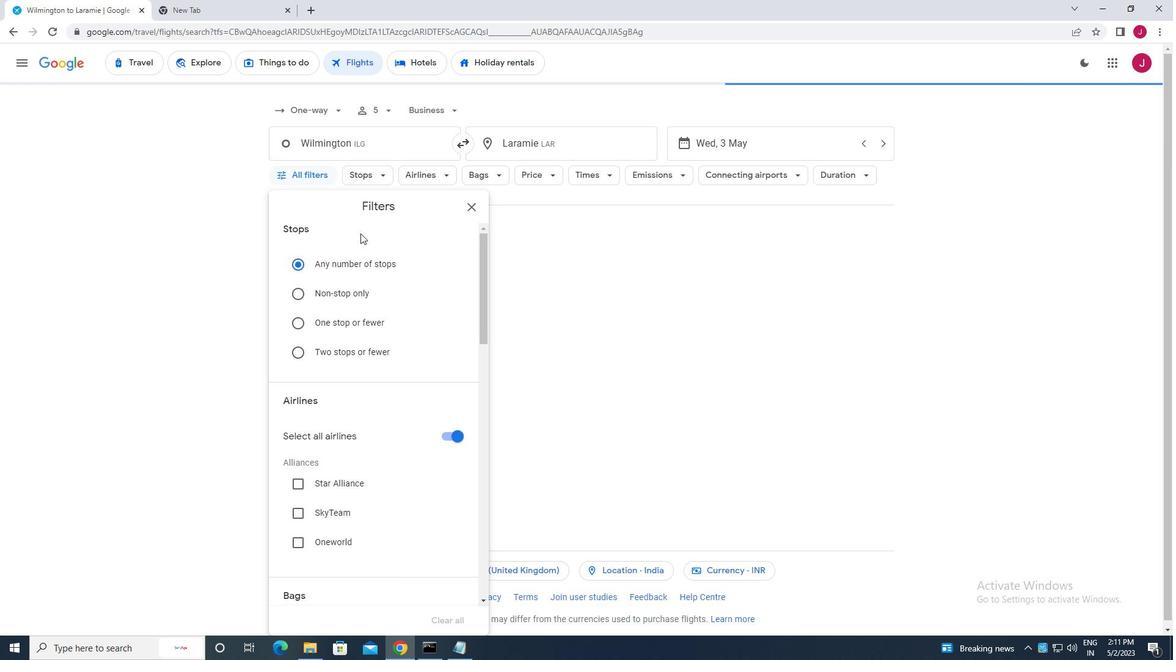 
Action: Mouse moved to (446, 251)
Screenshot: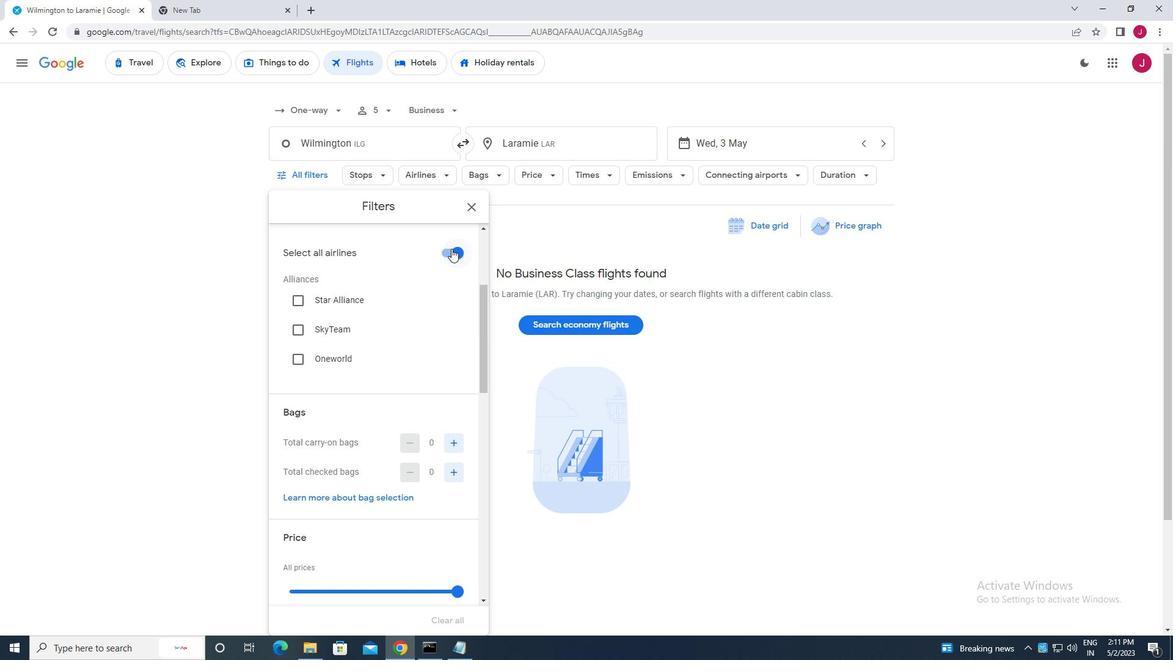 
Action: Mouse pressed left at (446, 251)
Screenshot: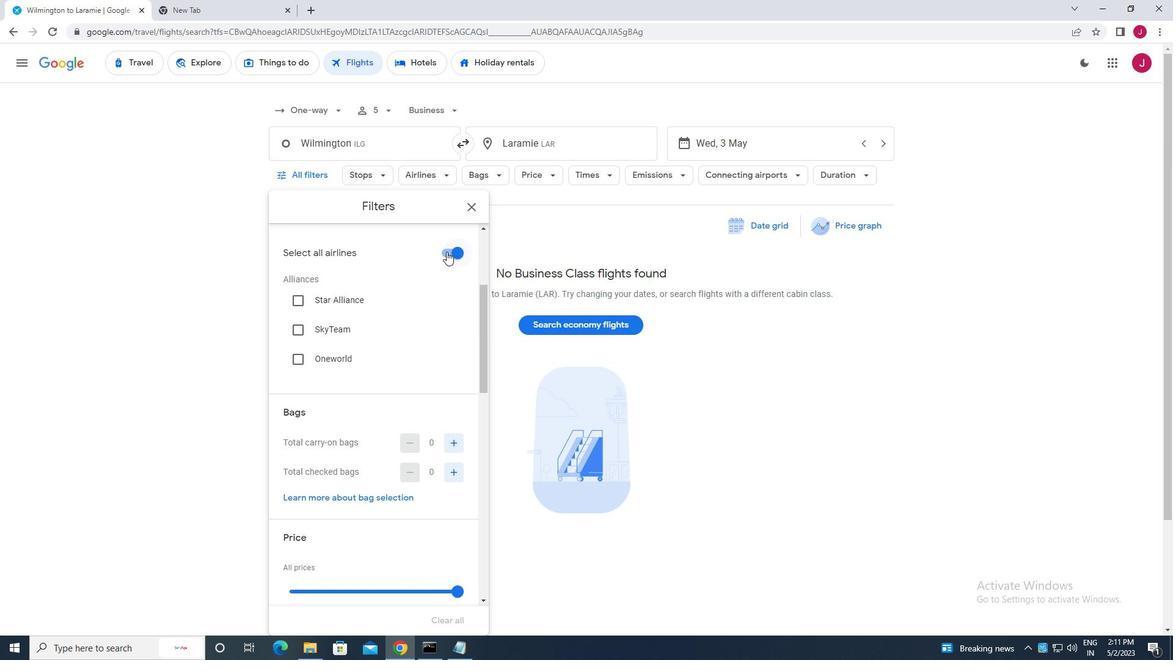 
Action: Mouse moved to (419, 367)
Screenshot: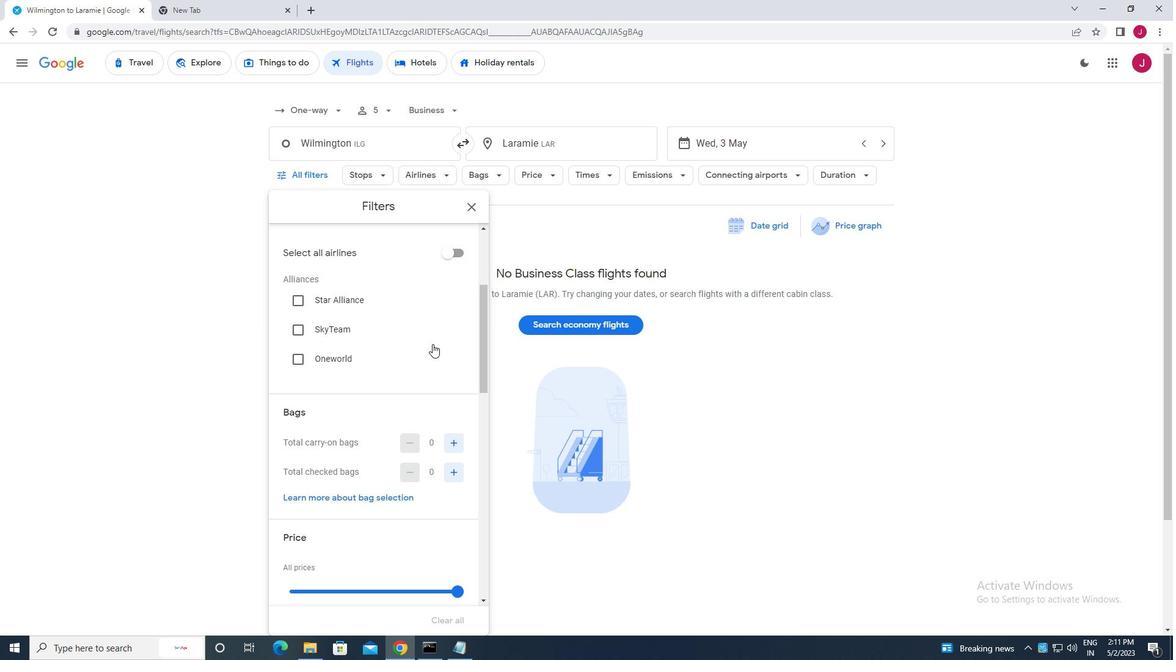 
Action: Mouse scrolled (419, 366) with delta (0, 0)
Screenshot: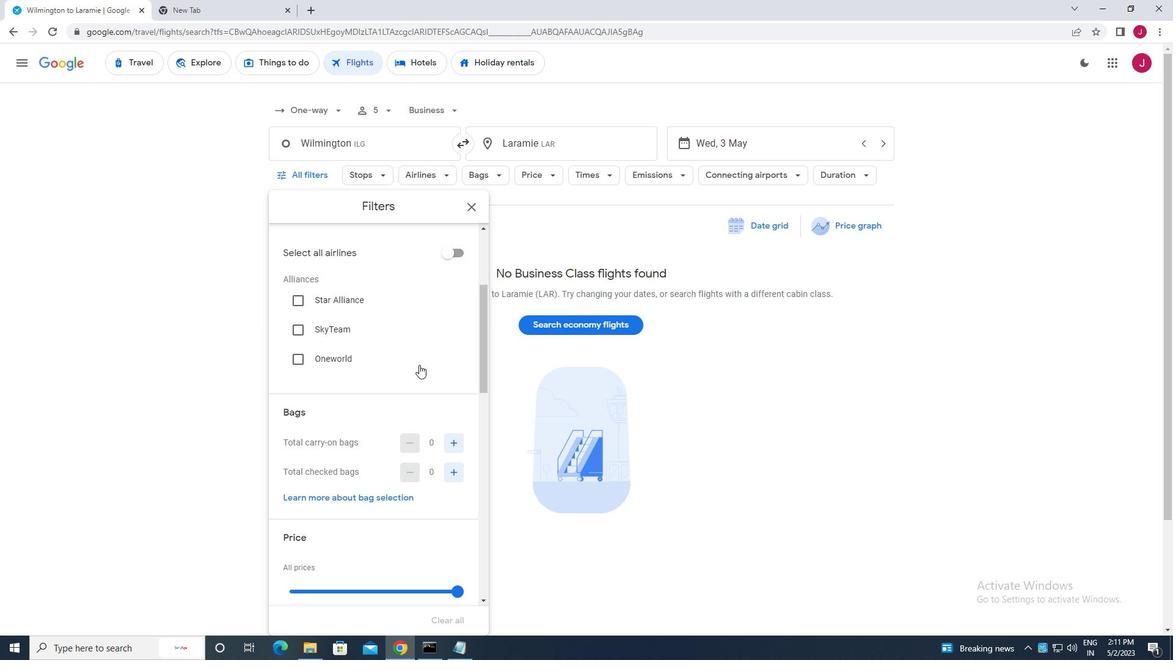 
Action: Mouse moved to (430, 356)
Screenshot: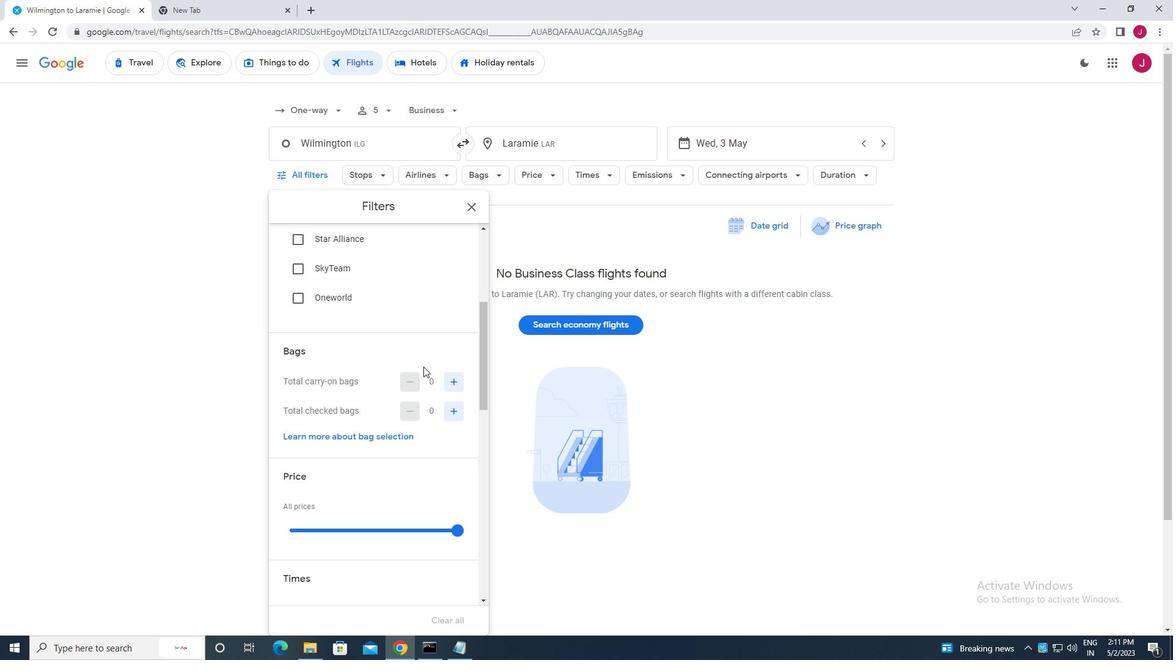 
Action: Mouse scrolled (430, 356) with delta (0, 0)
Screenshot: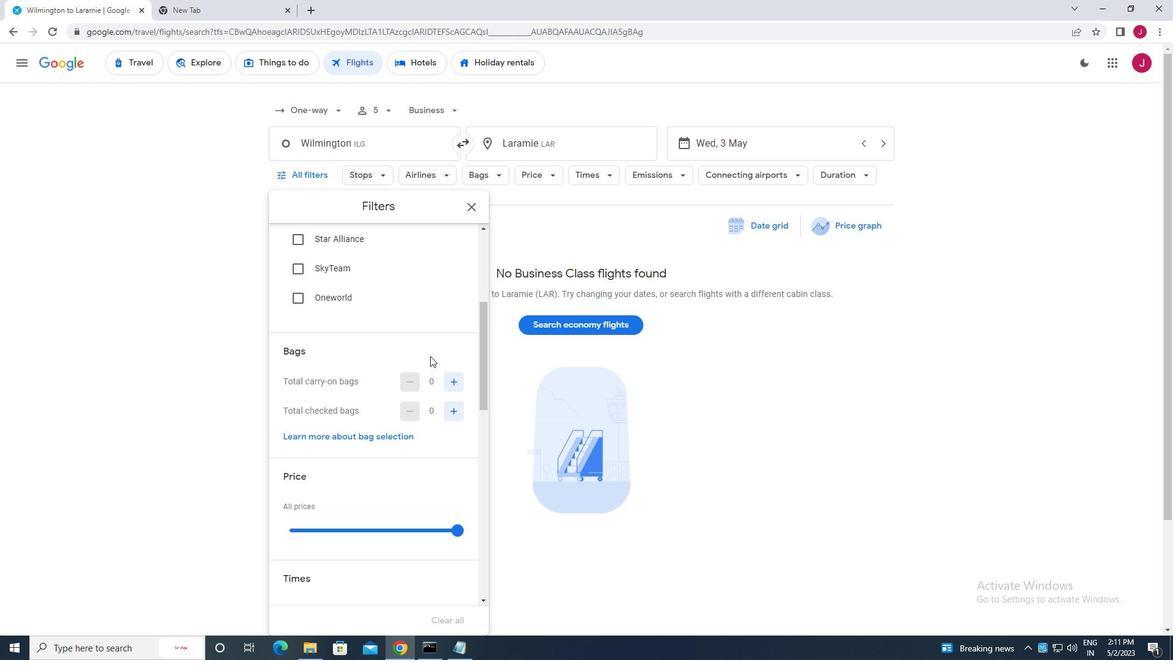 
Action: Mouse scrolled (430, 356) with delta (0, 0)
Screenshot: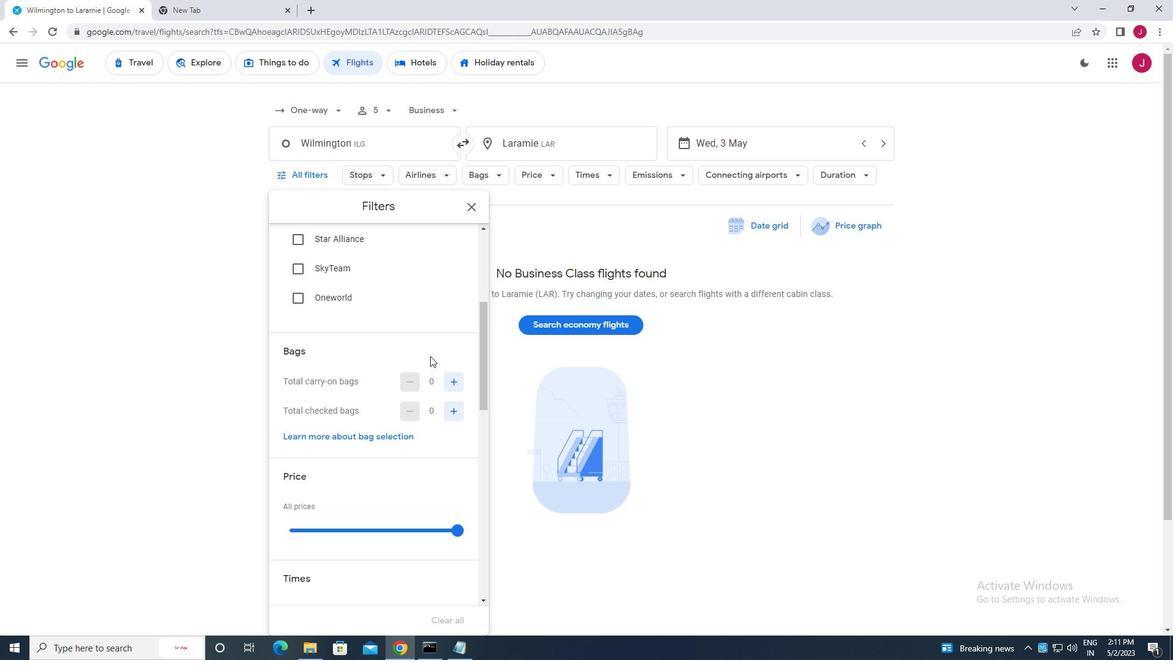 
Action: Mouse moved to (435, 368)
Screenshot: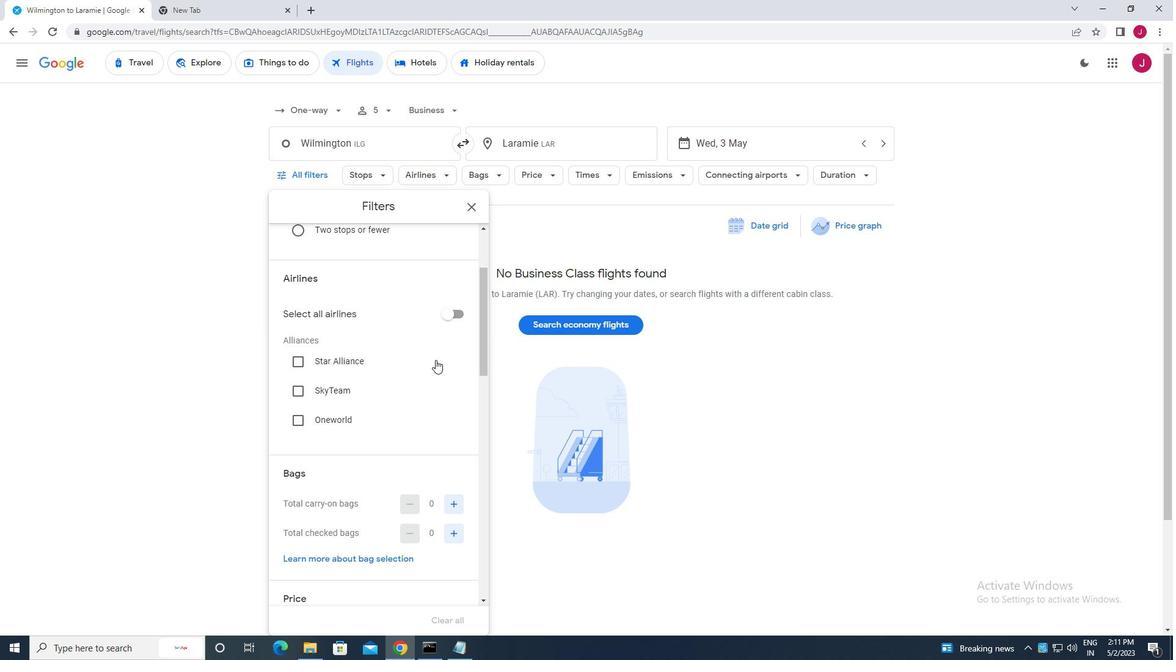 
Action: Mouse scrolled (435, 367) with delta (0, 0)
Screenshot: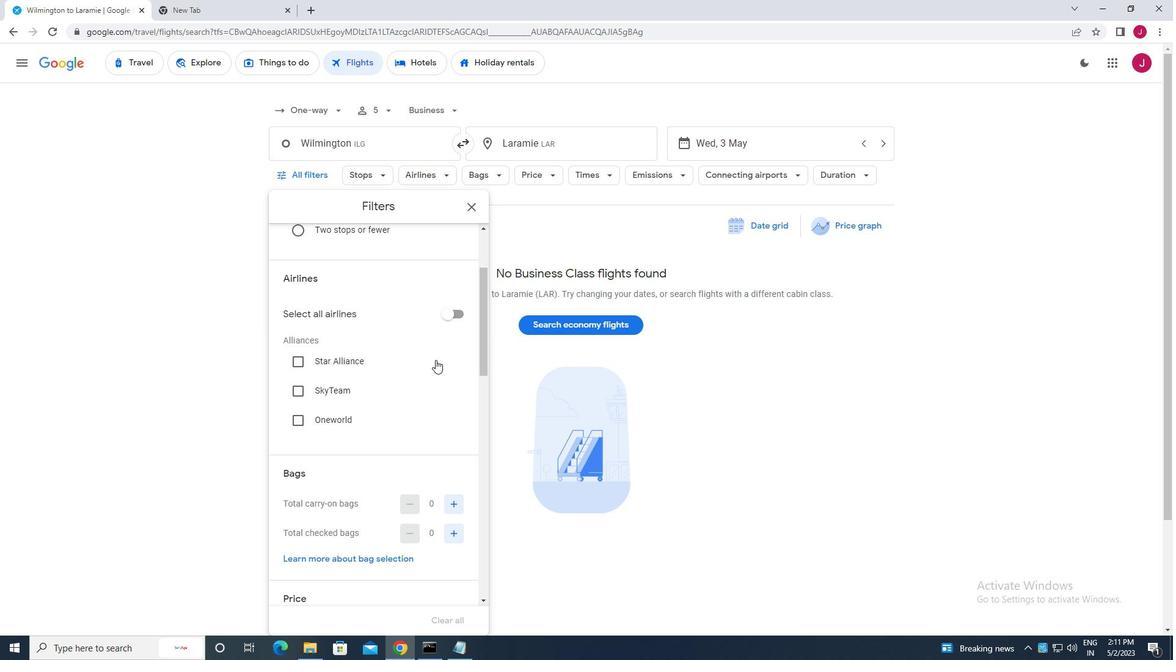
Action: Mouse moved to (436, 370)
Screenshot: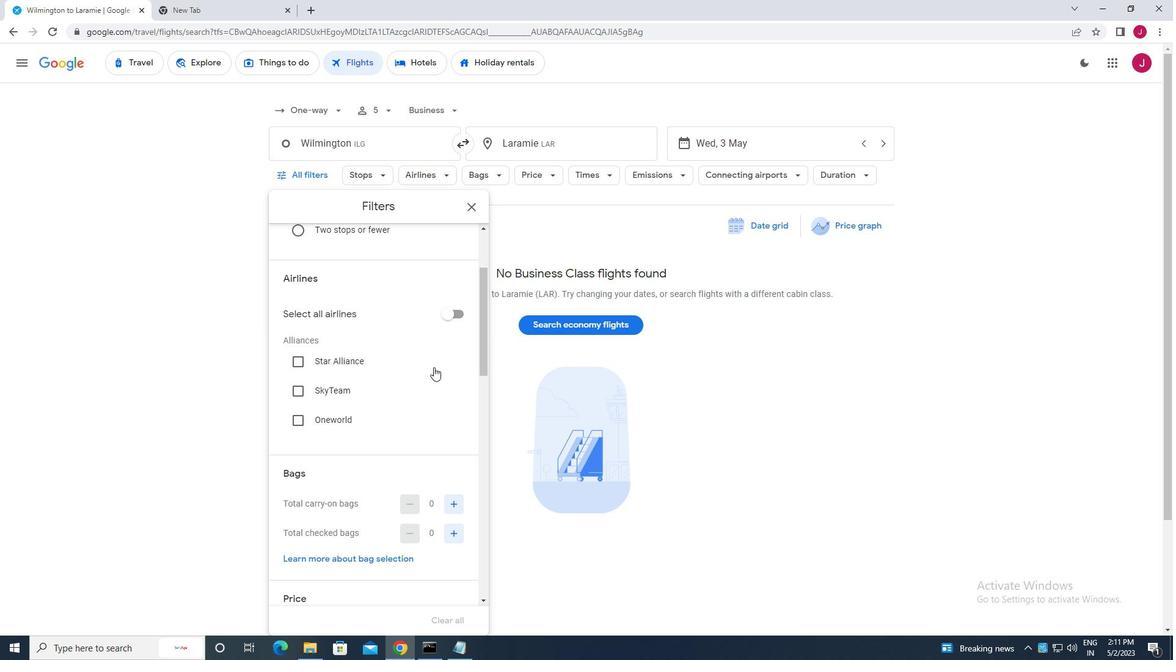 
Action: Mouse scrolled (436, 369) with delta (0, 0)
Screenshot: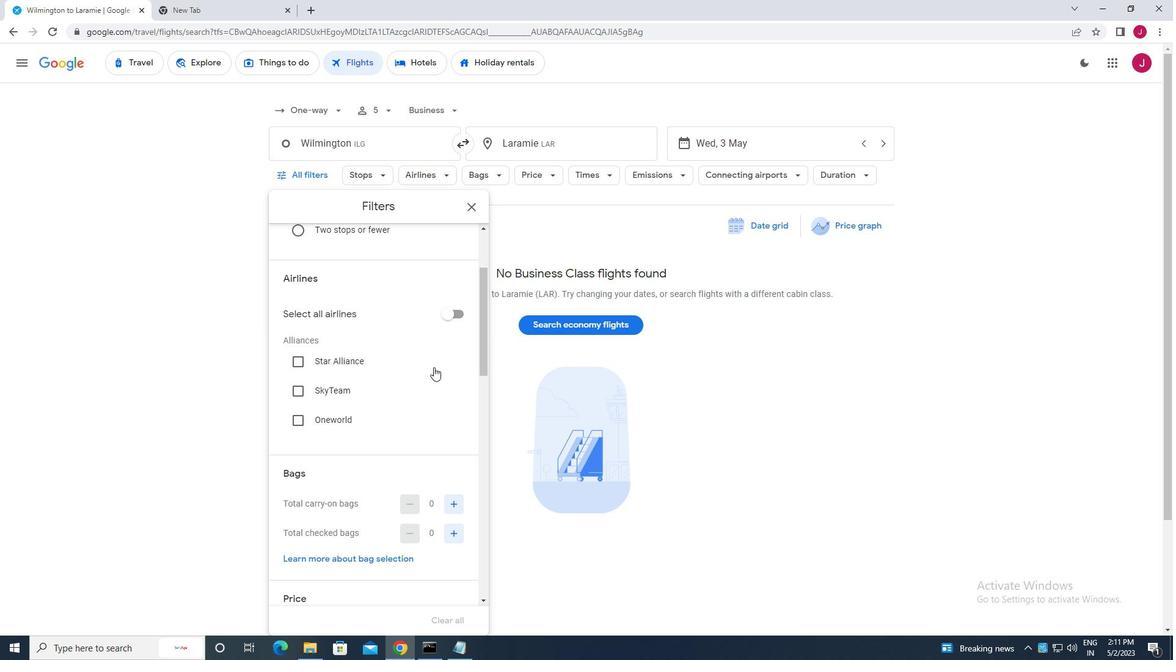 
Action: Mouse moved to (451, 426)
Screenshot: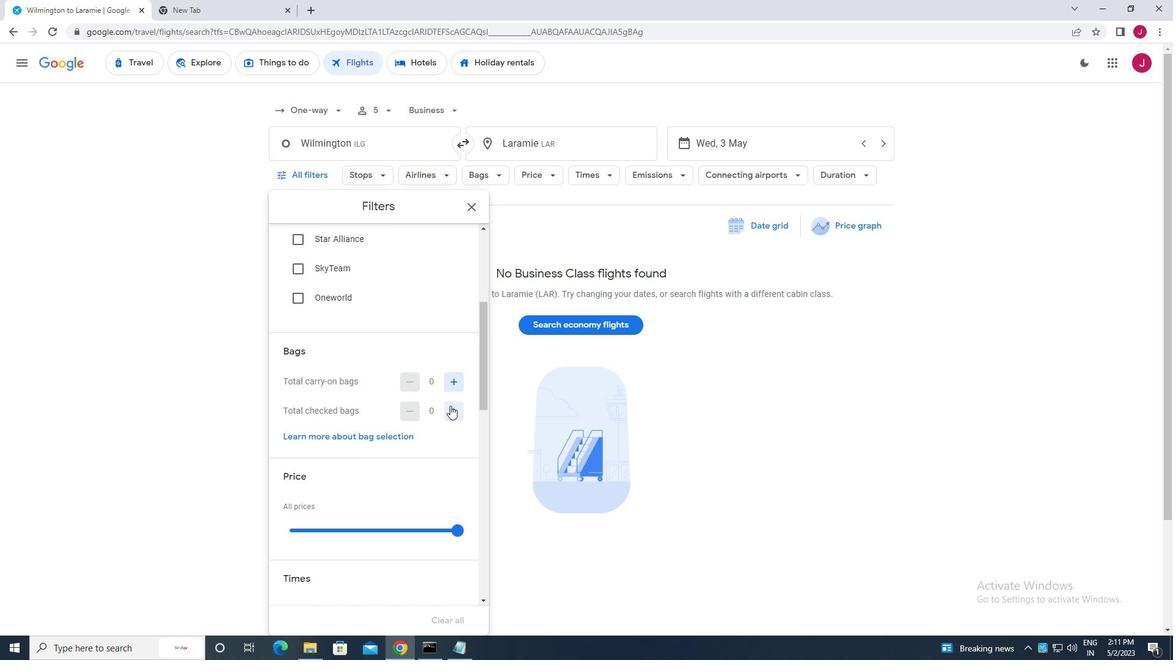 
Action: Mouse scrolled (451, 425) with delta (0, 0)
Screenshot: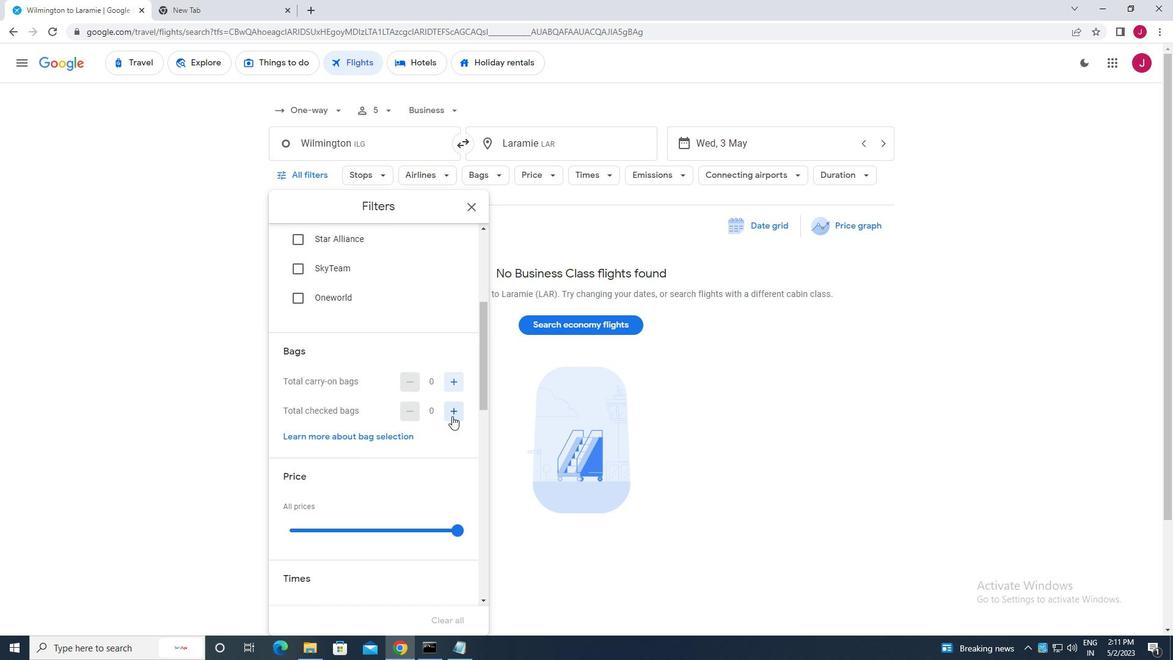 
Action: Mouse moved to (449, 426)
Screenshot: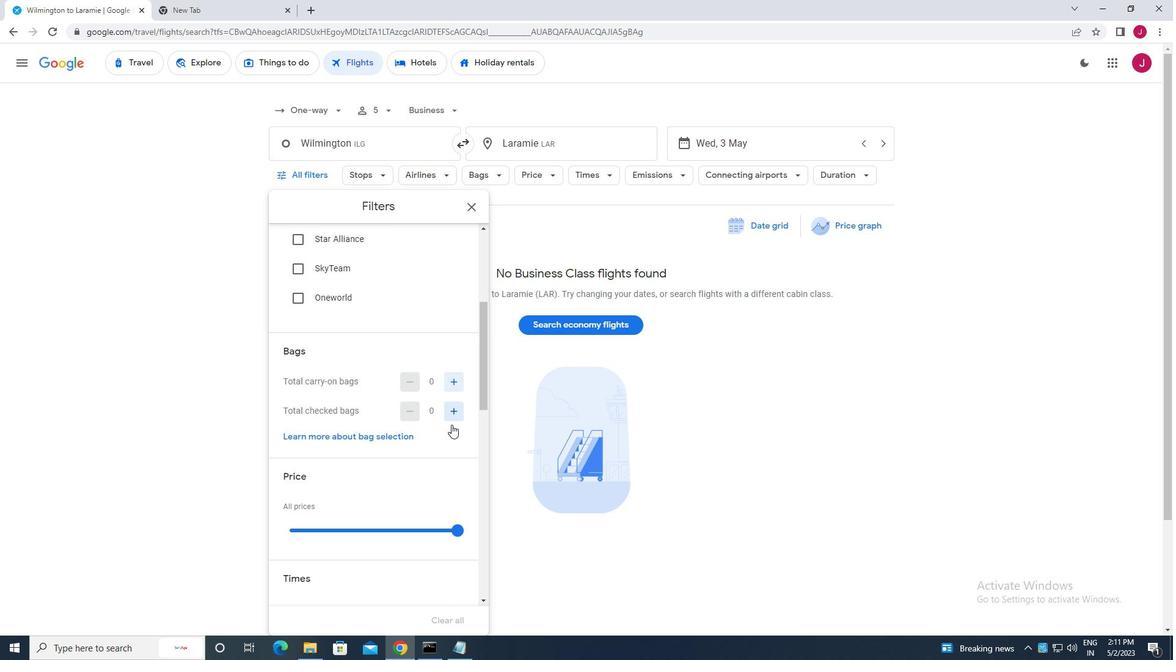
Action: Mouse scrolled (449, 425) with delta (0, 0)
Screenshot: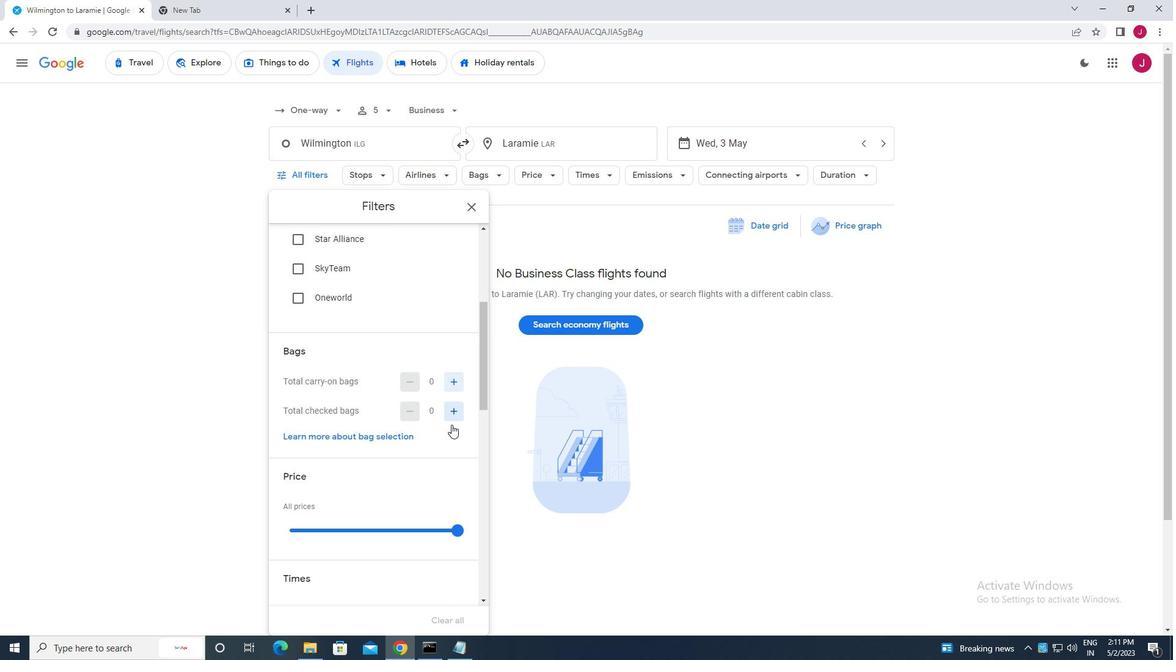
Action: Mouse moved to (456, 291)
Screenshot: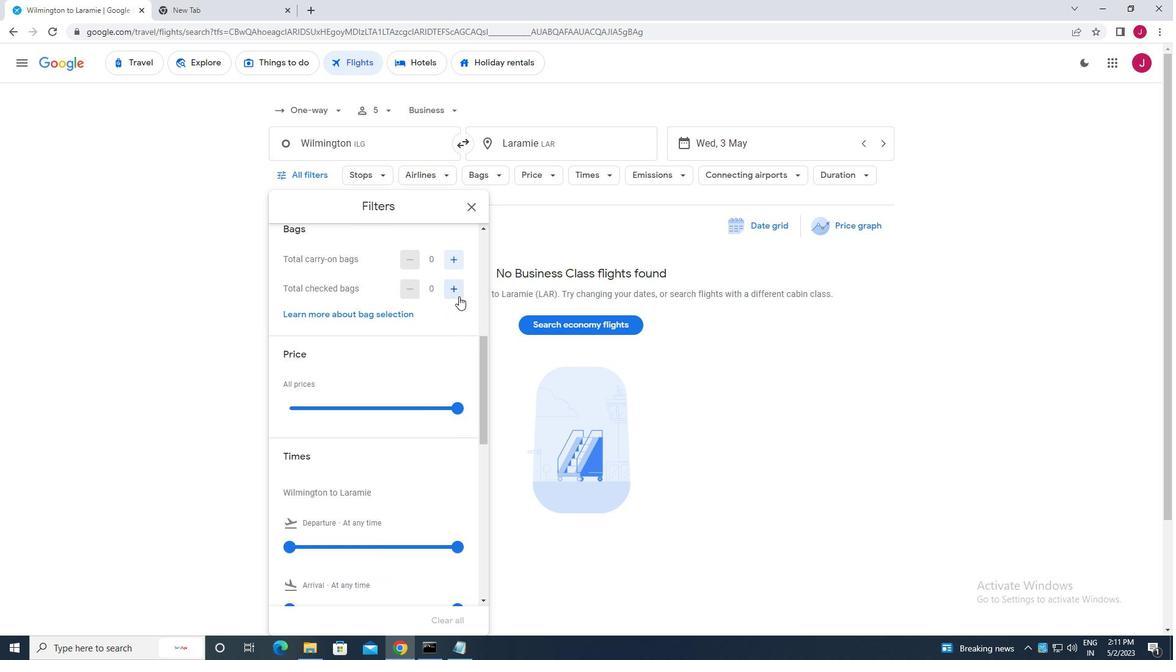 
Action: Mouse pressed left at (456, 291)
Screenshot: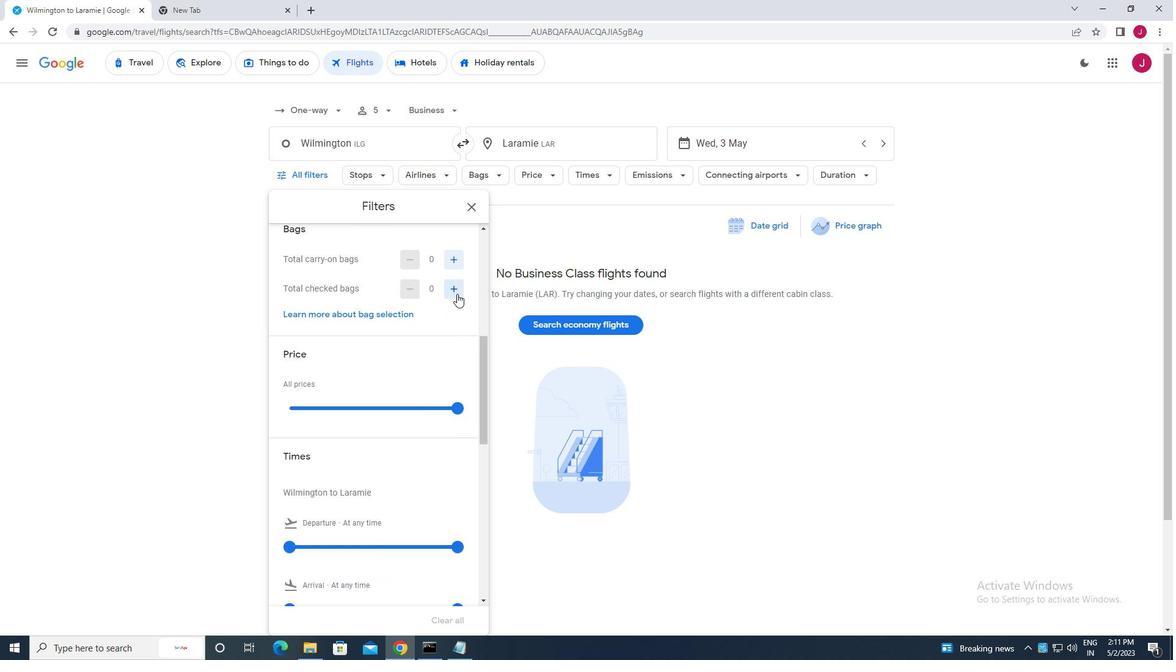 
Action: Mouse moved to (455, 412)
Screenshot: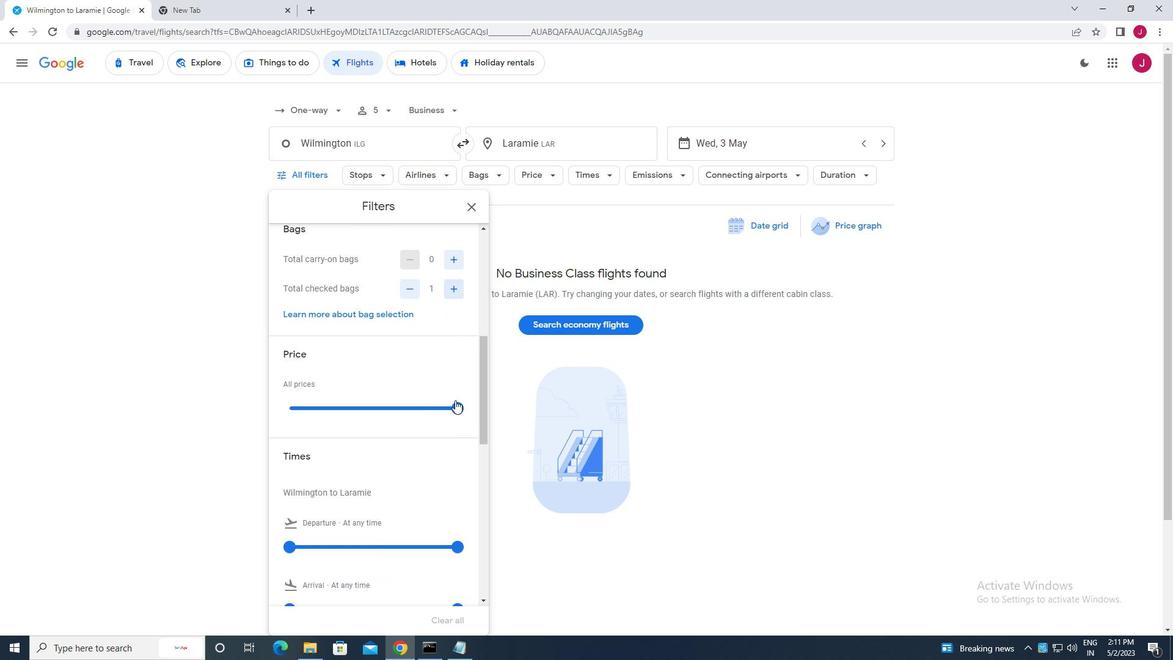 
Action: Mouse pressed left at (455, 412)
Screenshot: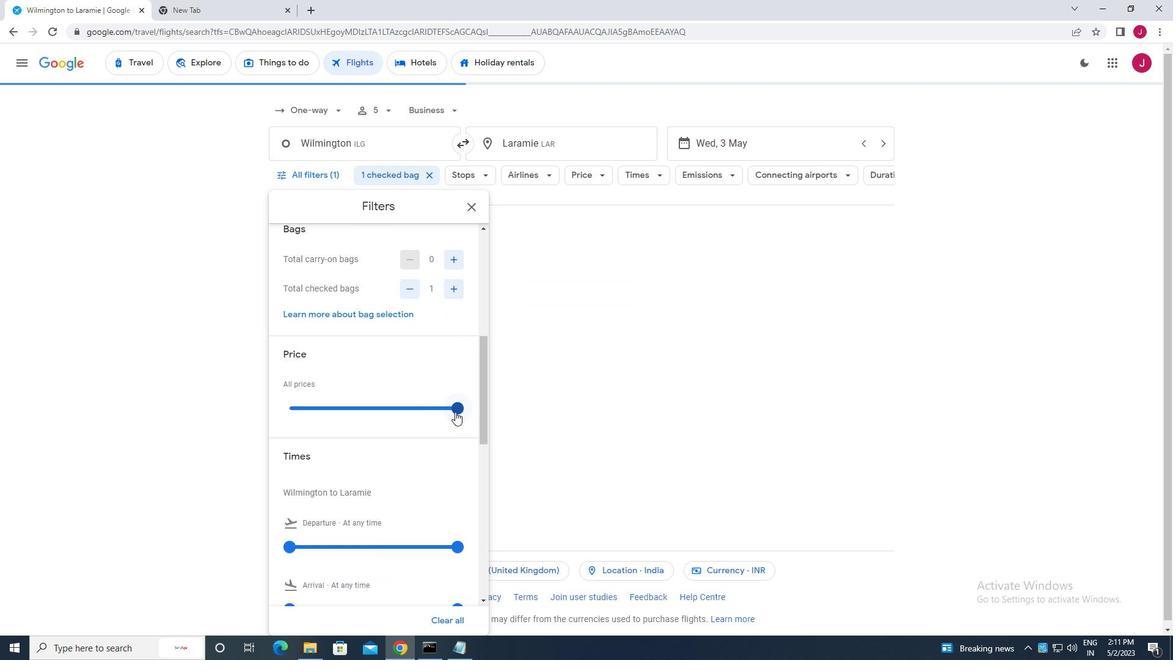 
Action: Mouse moved to (295, 454)
Screenshot: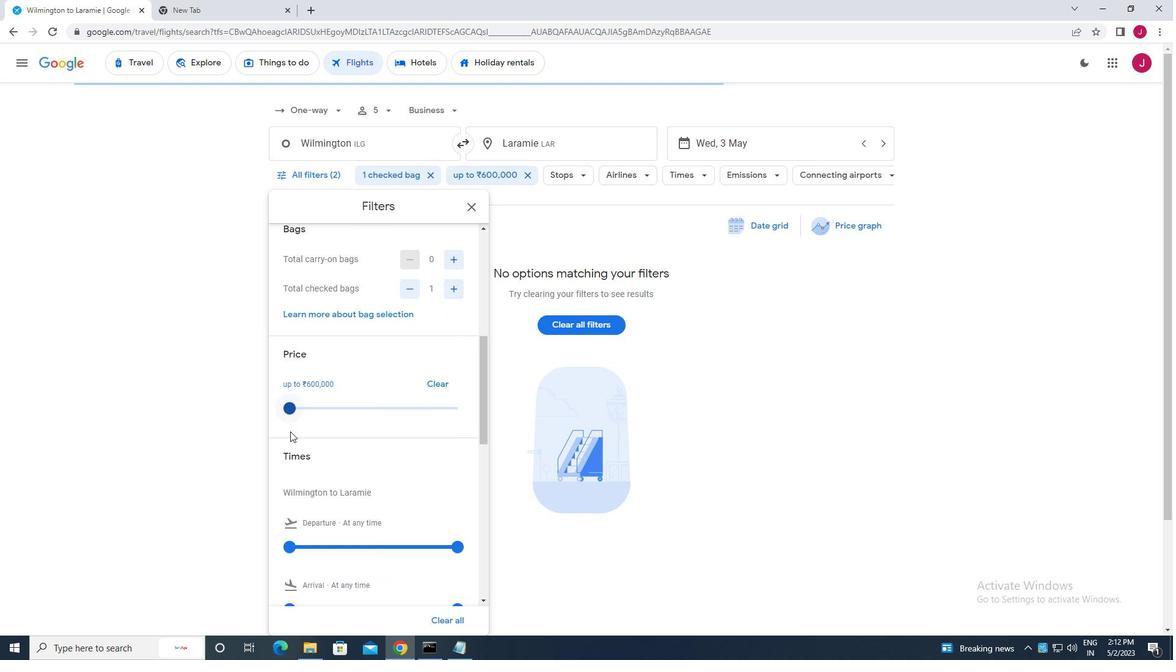 
Action: Mouse scrolled (295, 454) with delta (0, 0)
Screenshot: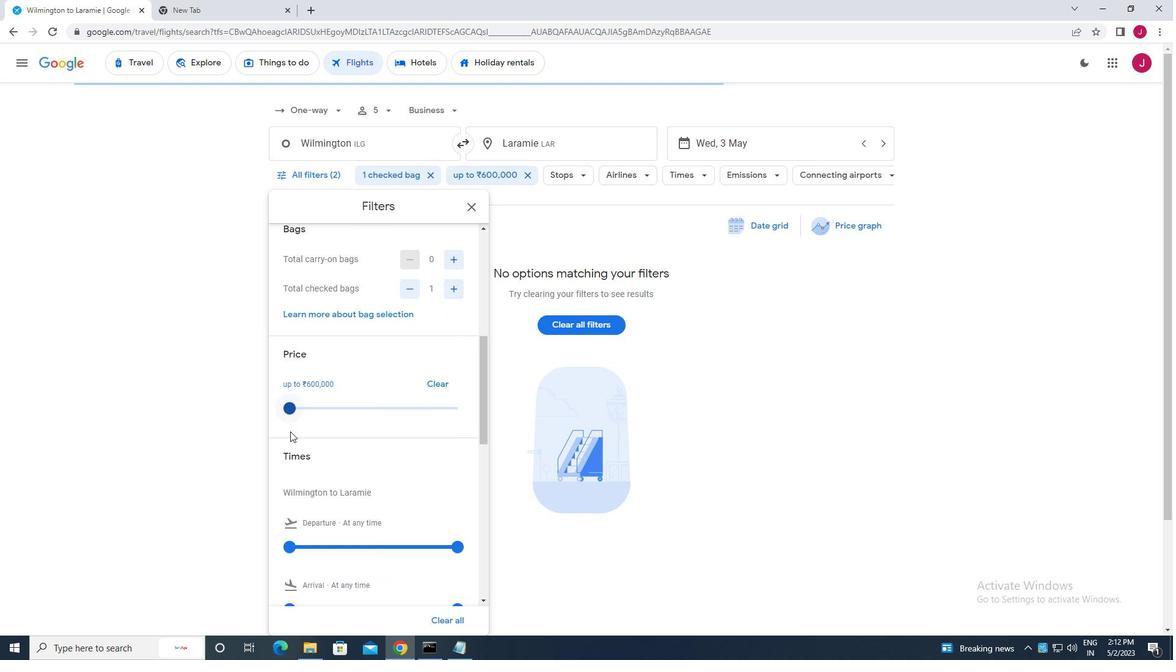 
Action: Mouse moved to (295, 455)
Screenshot: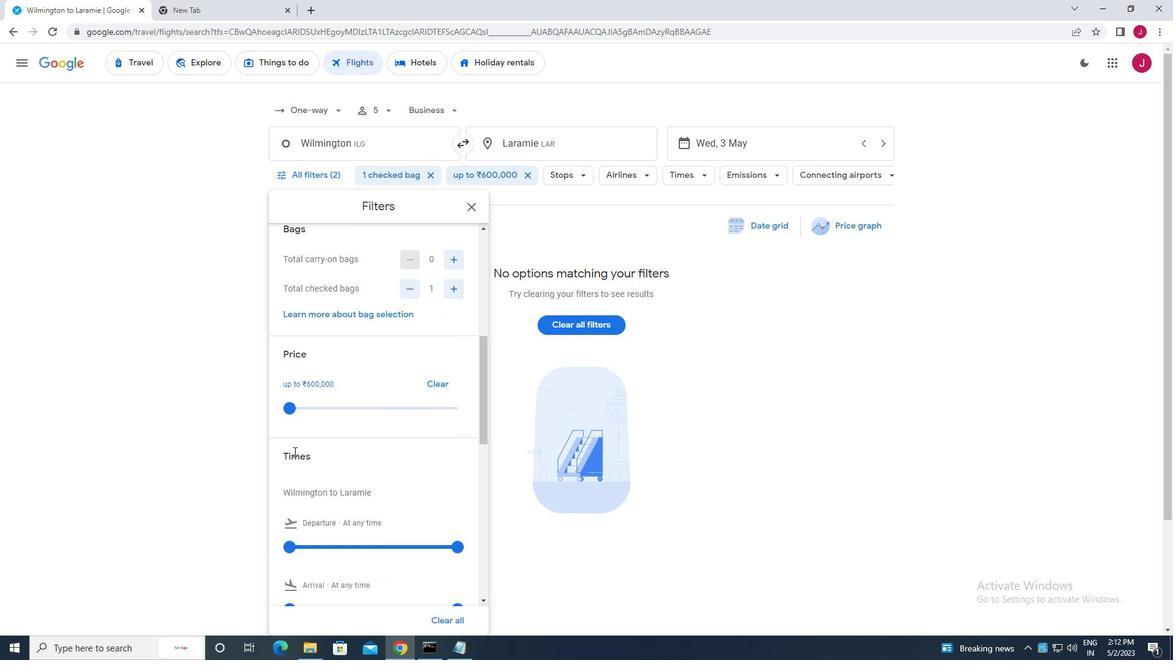 
Action: Mouse scrolled (295, 454) with delta (0, 0)
Screenshot: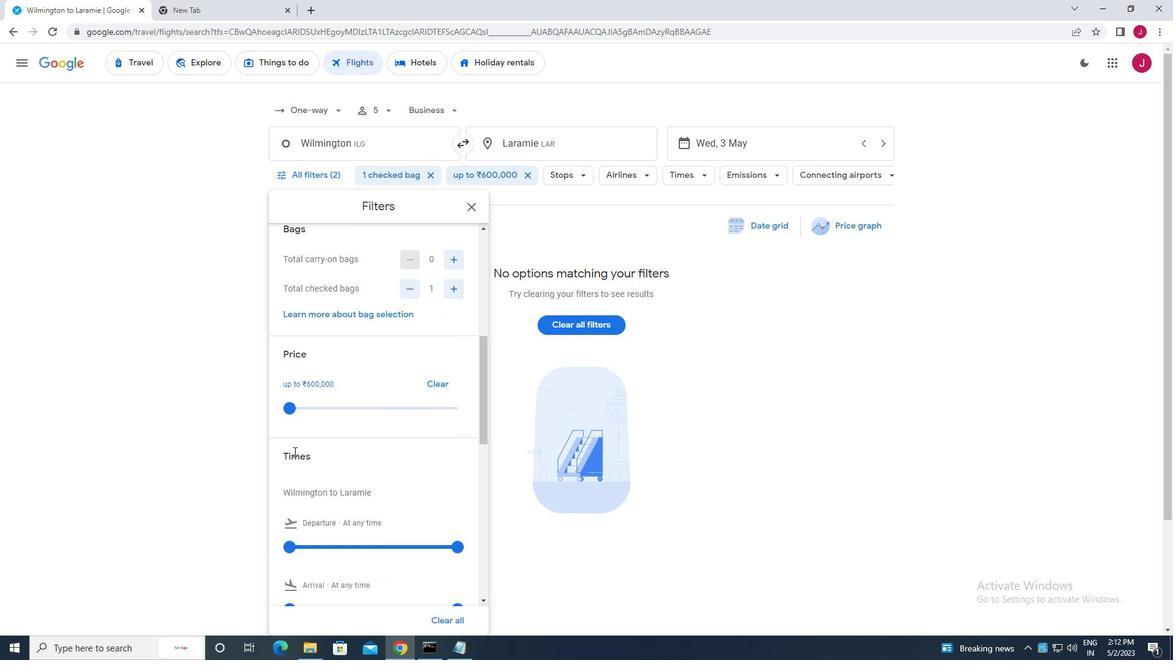 
Action: Mouse moved to (286, 427)
Screenshot: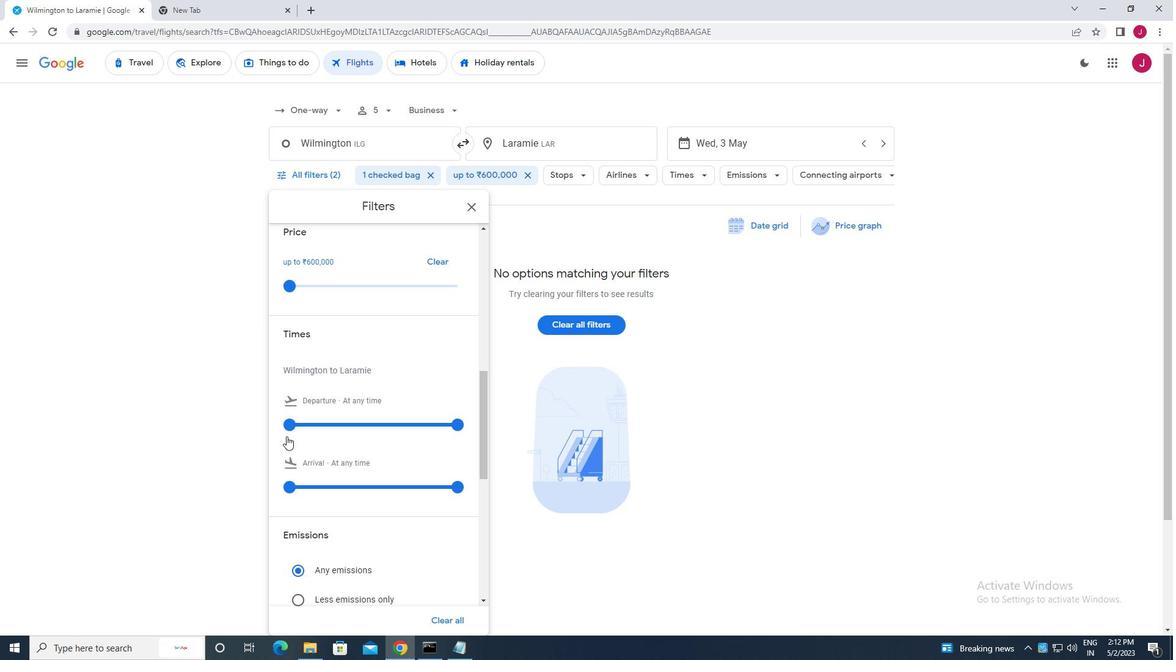 
Action: Mouse pressed left at (286, 427)
Screenshot: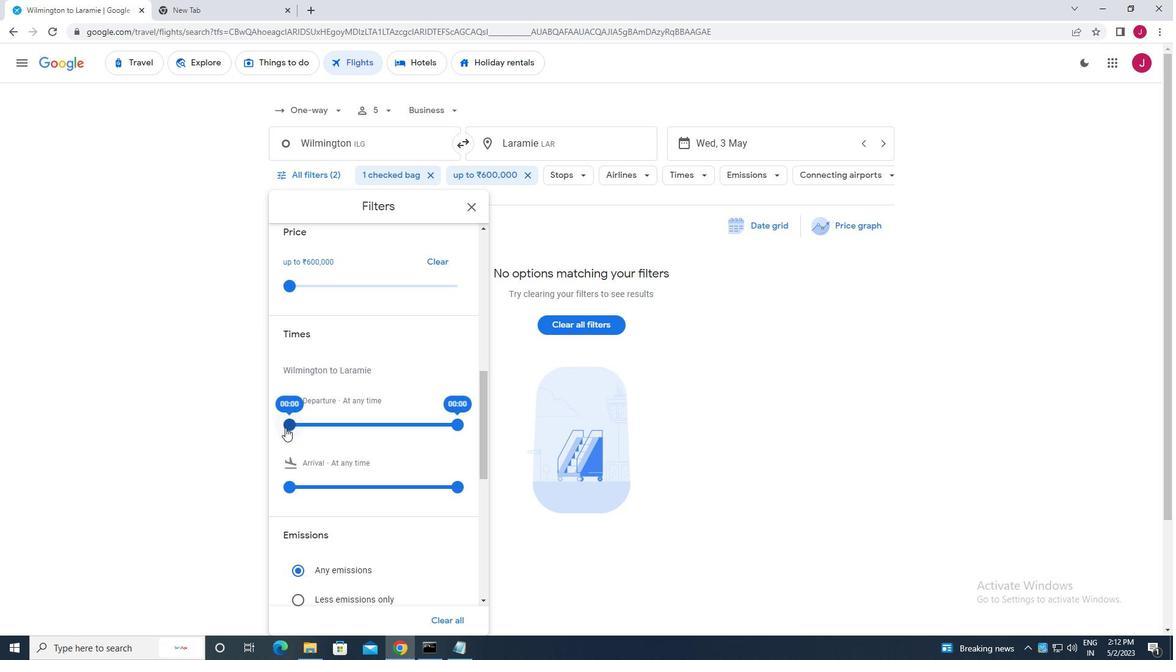 
Action: Mouse moved to (458, 423)
Screenshot: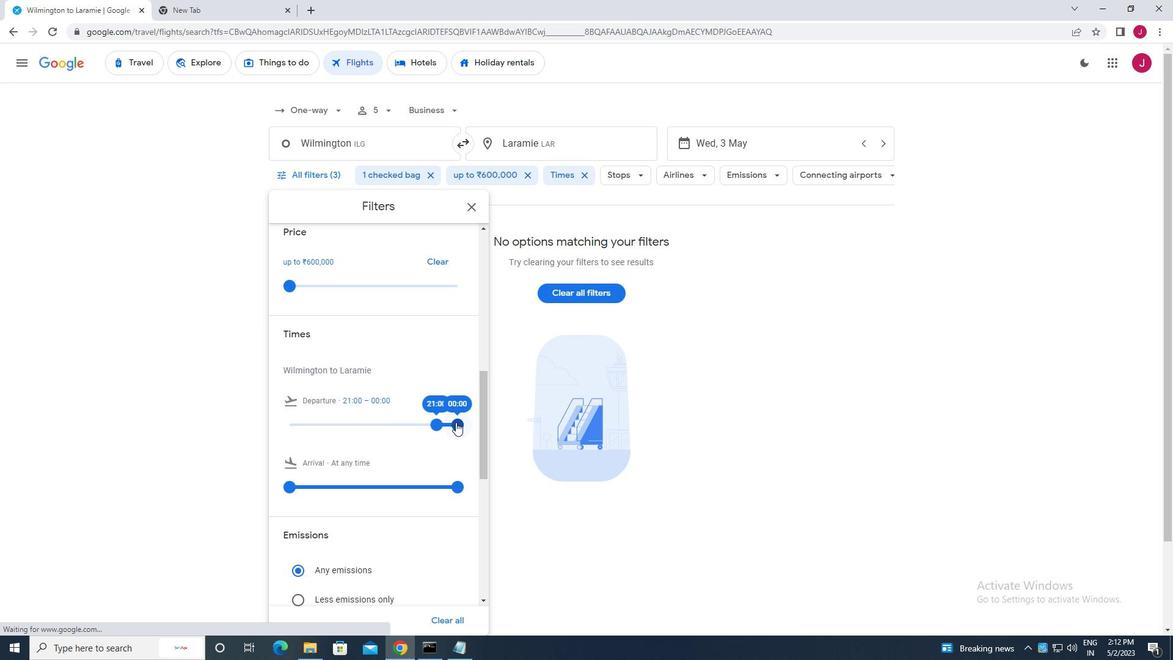 
Action: Mouse pressed left at (458, 423)
Screenshot: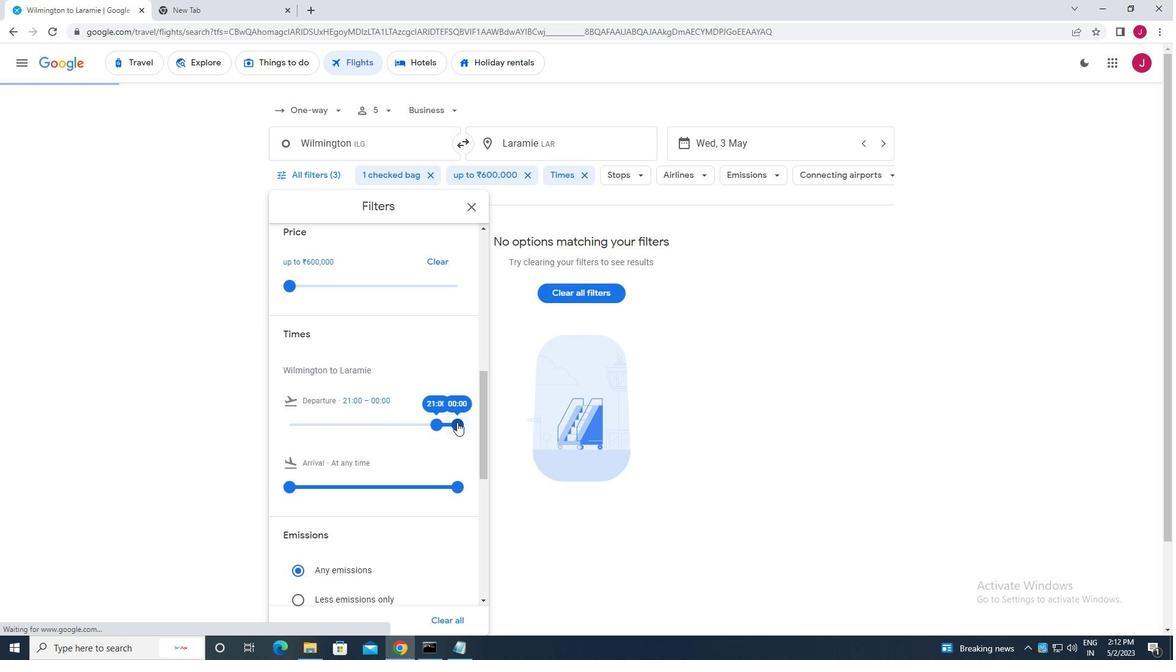 
Action: Mouse moved to (473, 207)
Screenshot: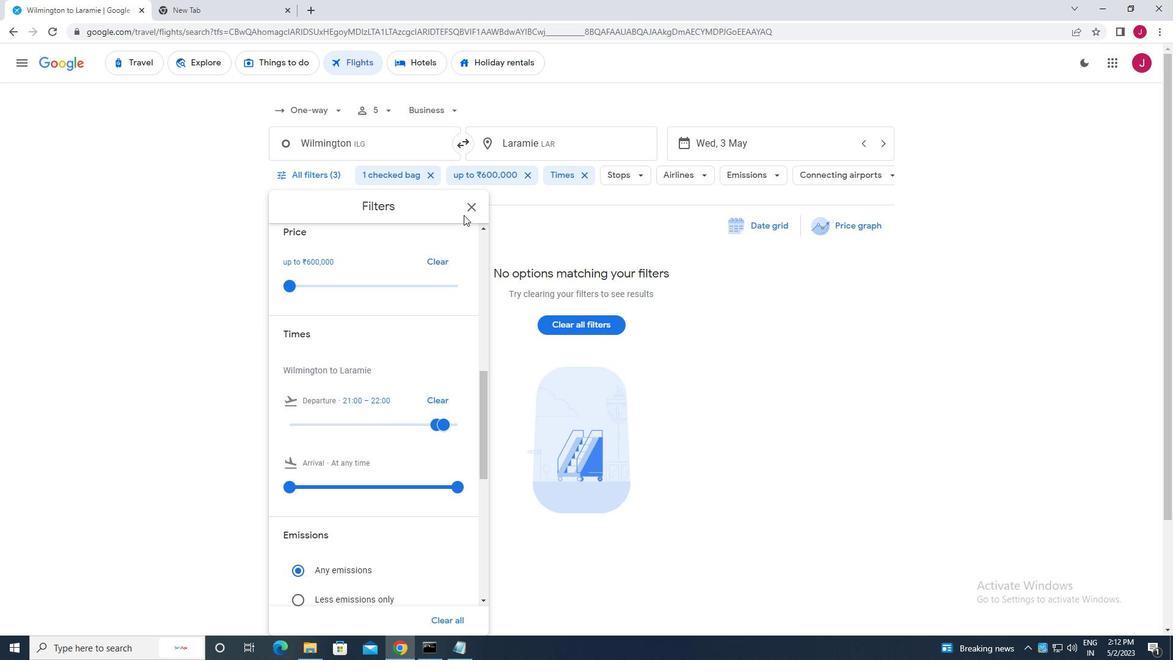 
Action: Mouse pressed left at (473, 207)
Screenshot: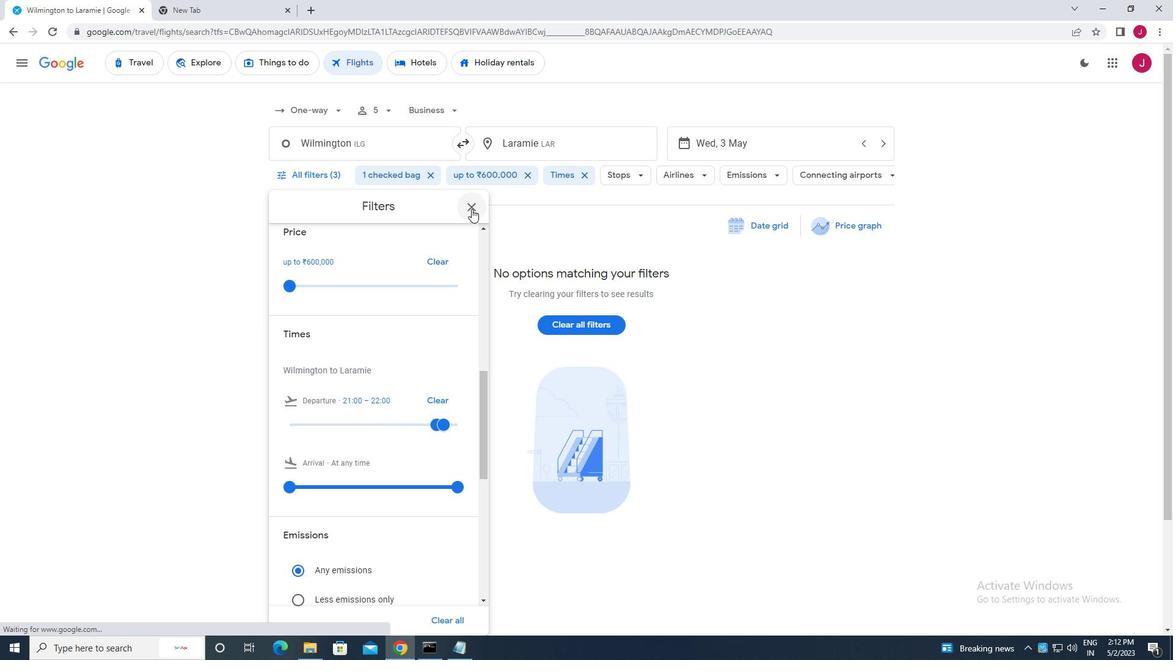 
Action: Mouse moved to (473, 209)
Screenshot: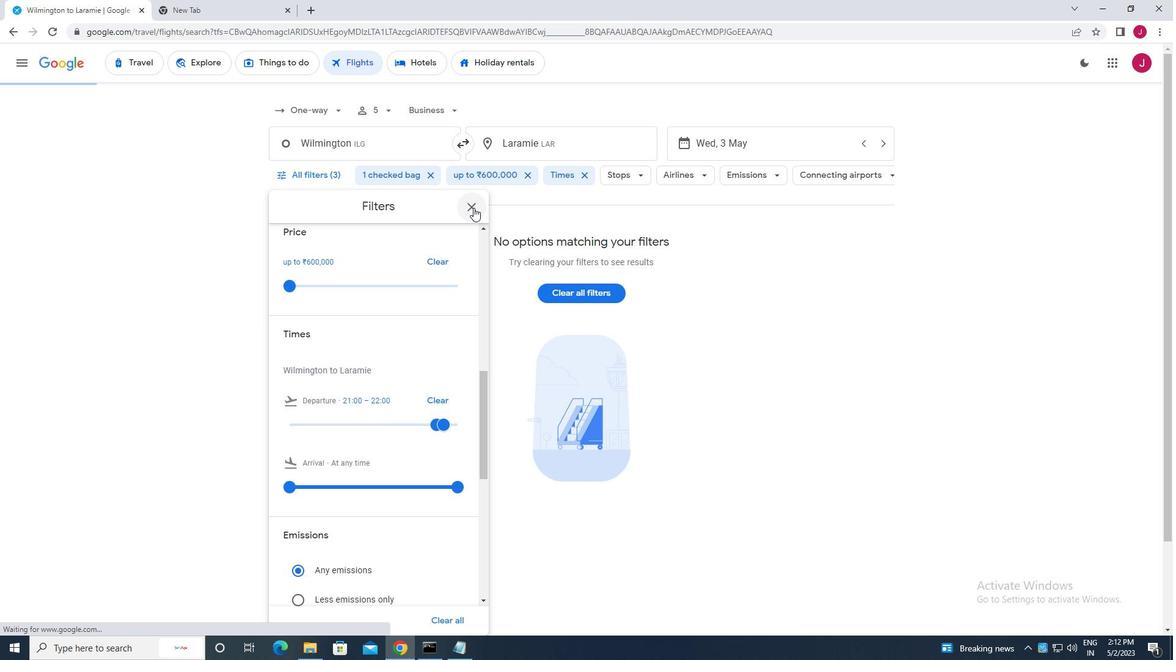 
